 Task: Look for space in Ipubi, Brazil from 5th September, 2023 to 12th September, 2023 for 2 adults in price range Rs.10000 to Rs.15000.  With 1  bedroom having 1 bed and 1 bathroom. Property type can be house, flat, guest house, hotel. Booking option can be shelf check-in. Required host language is Spanish.
Action: Mouse moved to (396, 82)
Screenshot: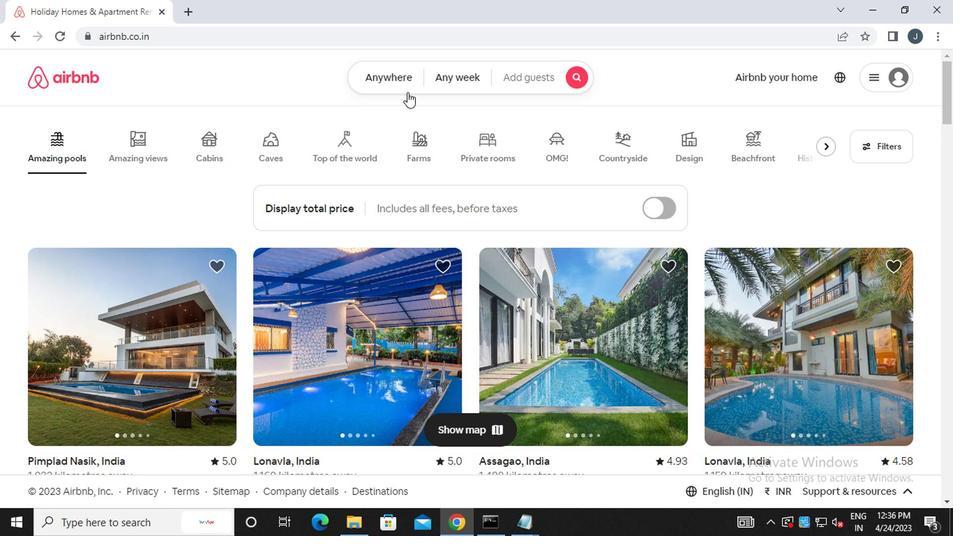 
Action: Mouse pressed left at (396, 82)
Screenshot: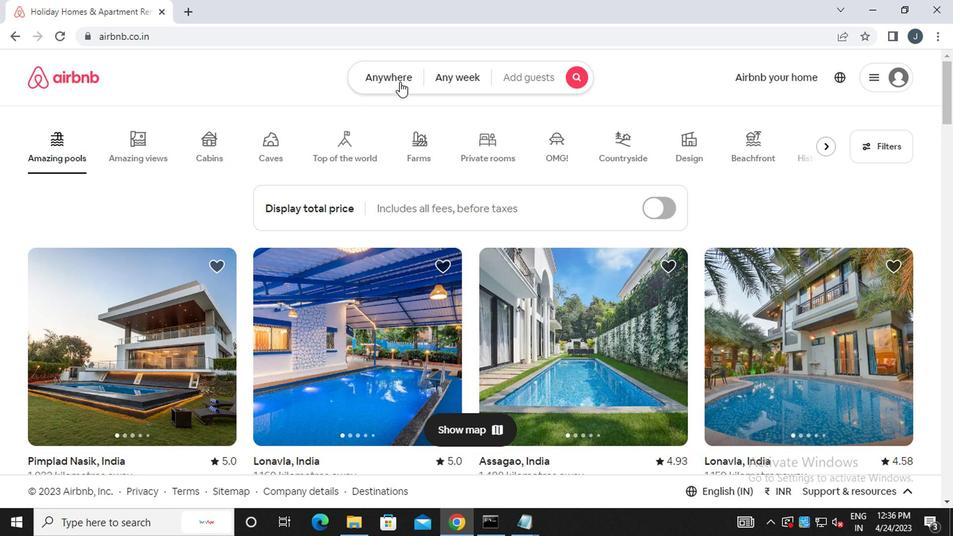 
Action: Mouse moved to (272, 129)
Screenshot: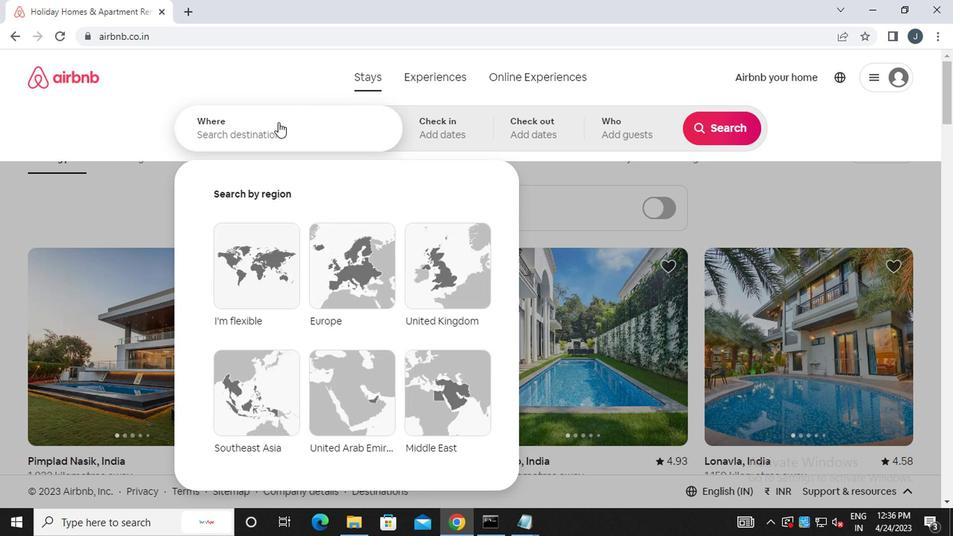 
Action: Mouse pressed left at (272, 129)
Screenshot: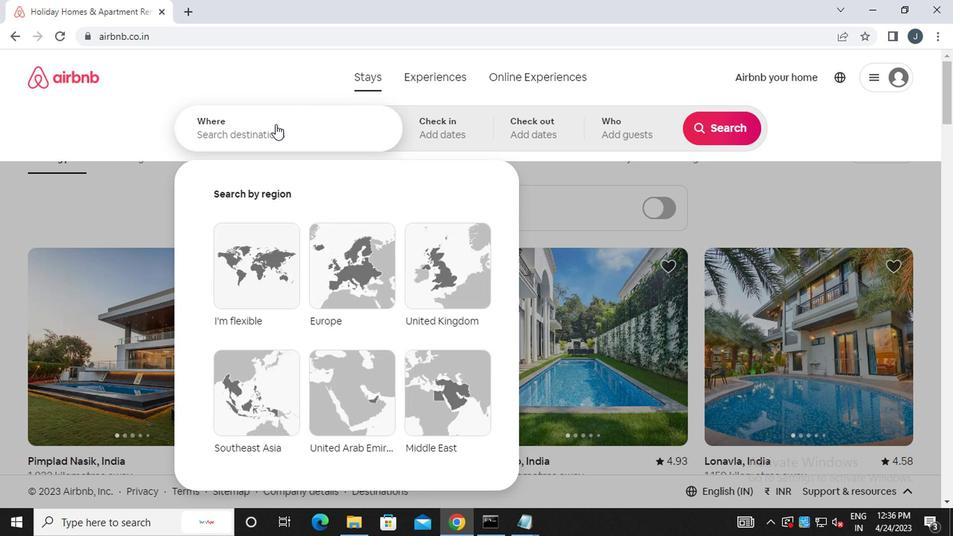 
Action: Key pressed i<Key.caps_lock>pib<Key.backspace><Key.backspace>ubi,<Key.space><Key.caps_lock>b<Key.caps_lock>razil
Screenshot: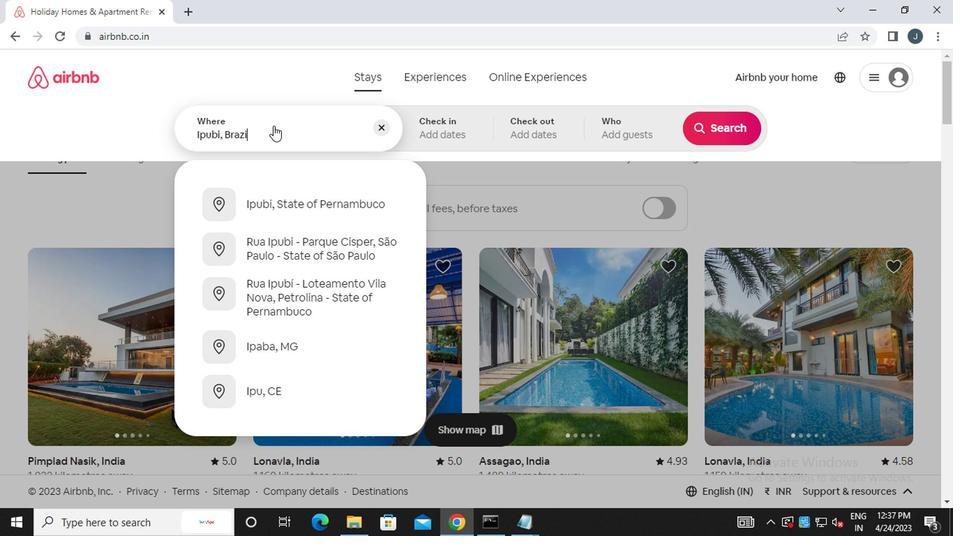 
Action: Mouse moved to (440, 131)
Screenshot: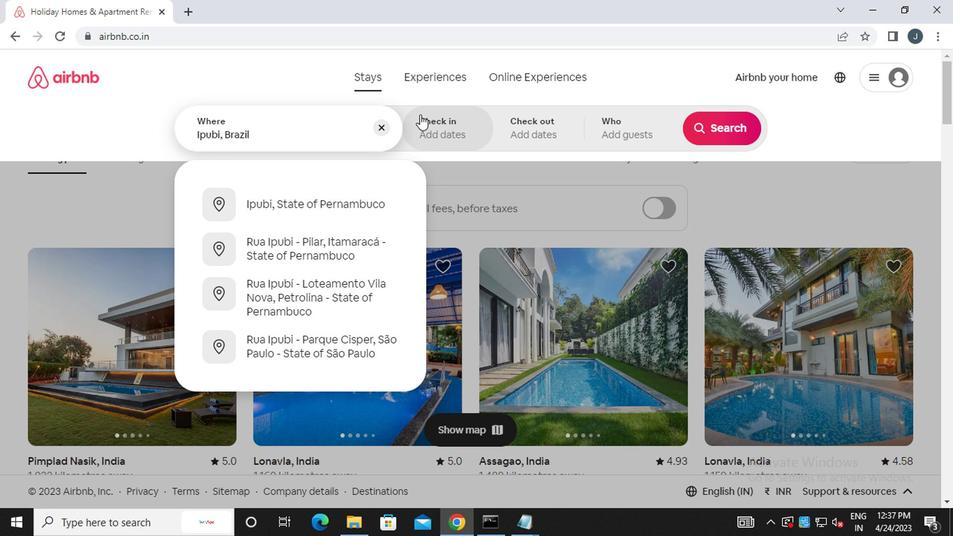 
Action: Mouse pressed left at (440, 131)
Screenshot: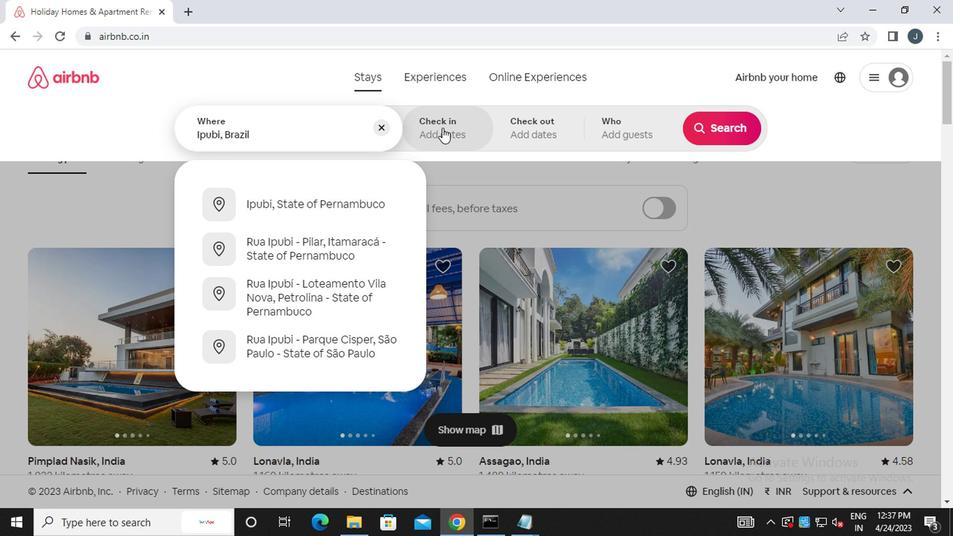 
Action: Mouse moved to (710, 239)
Screenshot: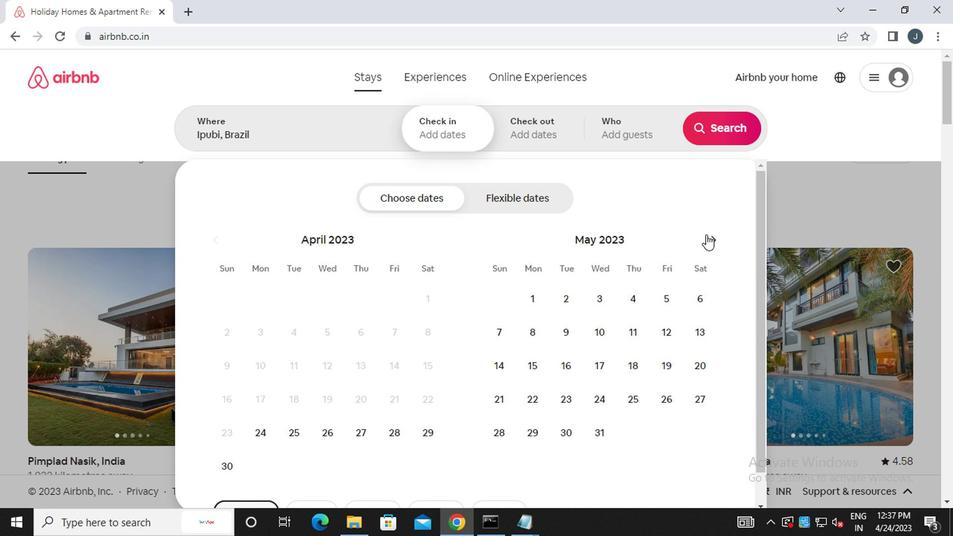 
Action: Mouse pressed left at (710, 239)
Screenshot: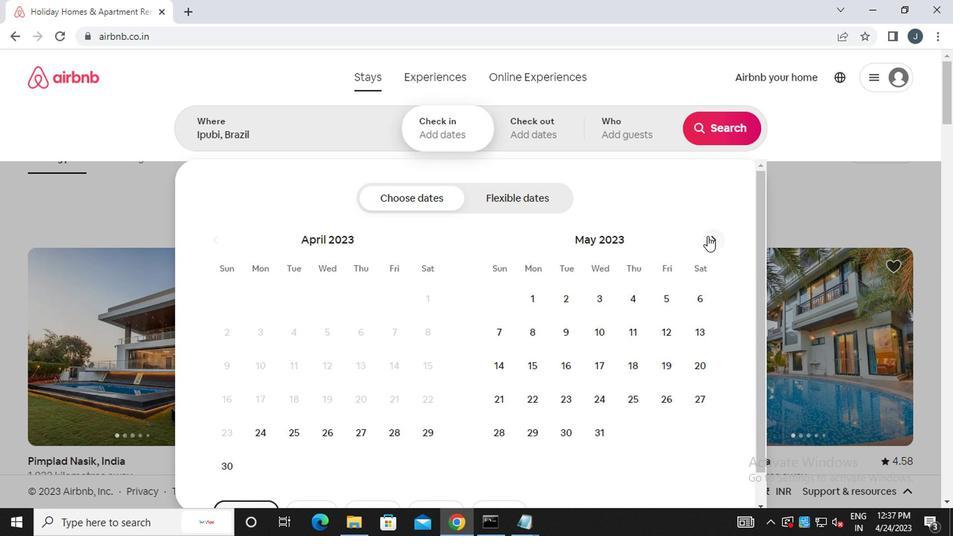
Action: Mouse moved to (710, 239)
Screenshot: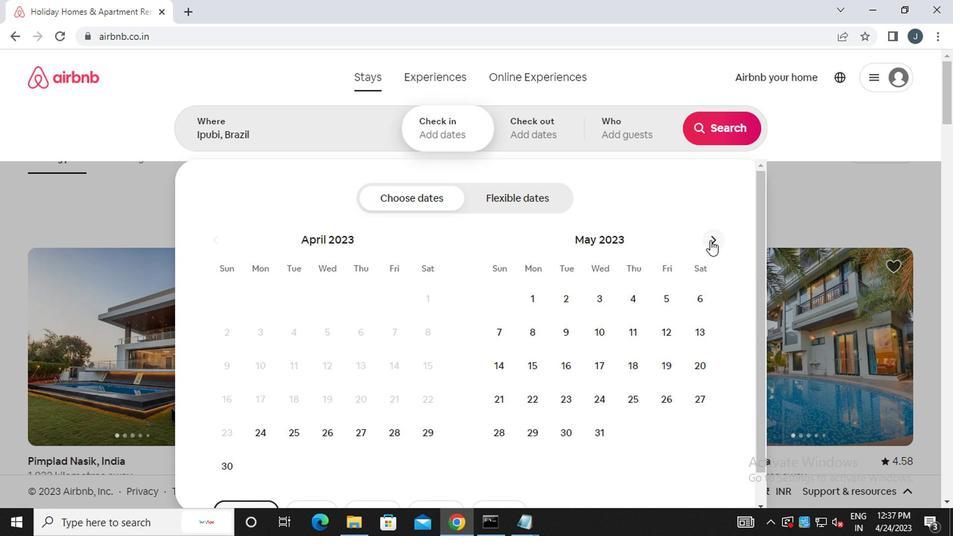 
Action: Mouse pressed left at (710, 239)
Screenshot: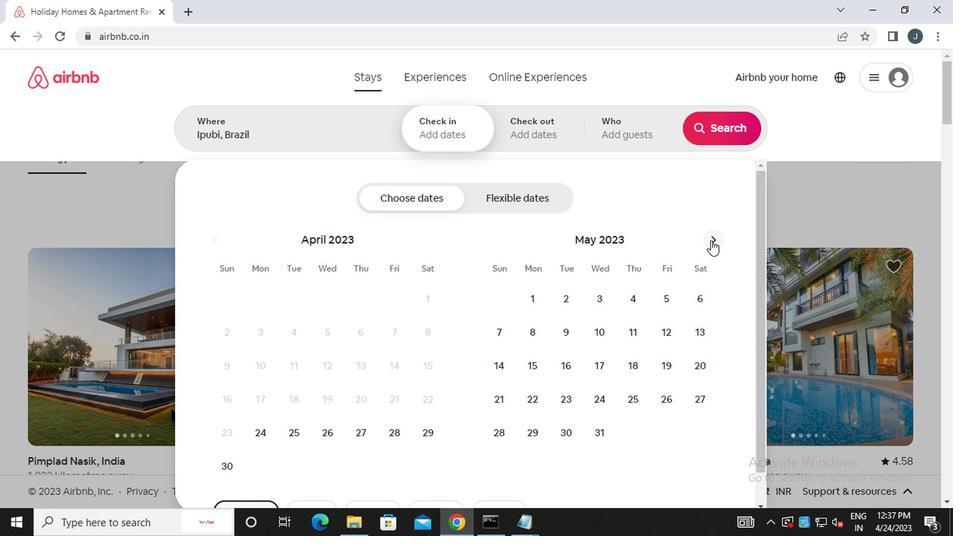 
Action: Mouse moved to (709, 239)
Screenshot: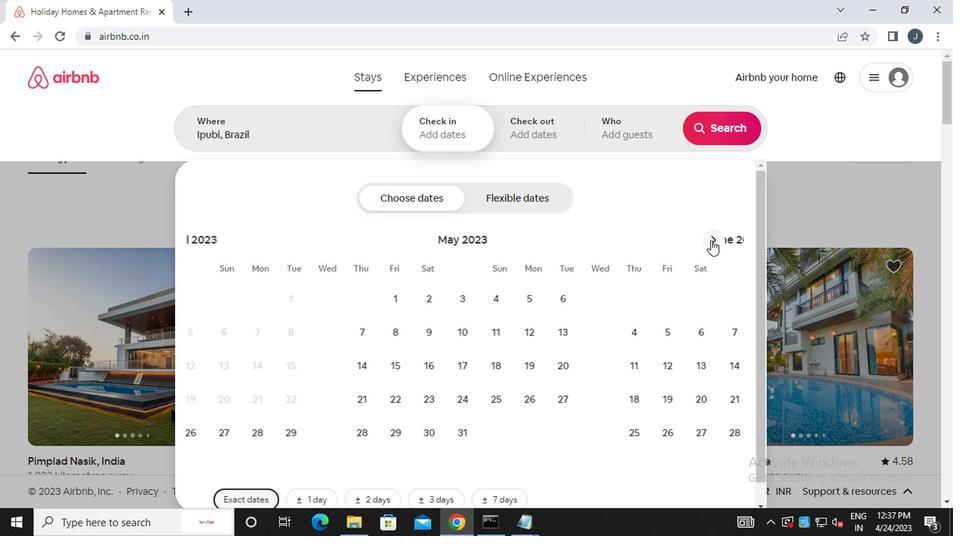 
Action: Mouse pressed left at (709, 239)
Screenshot: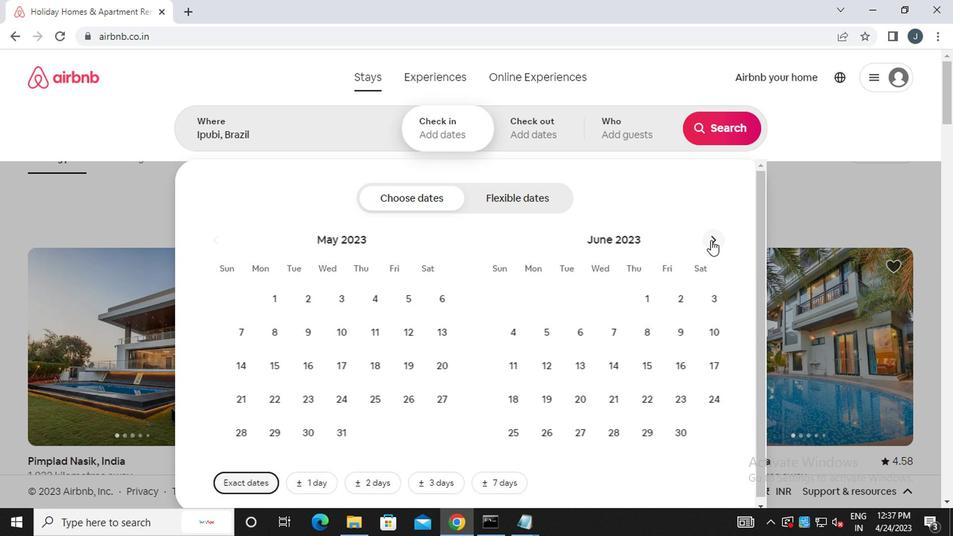 
Action: Mouse moved to (709, 239)
Screenshot: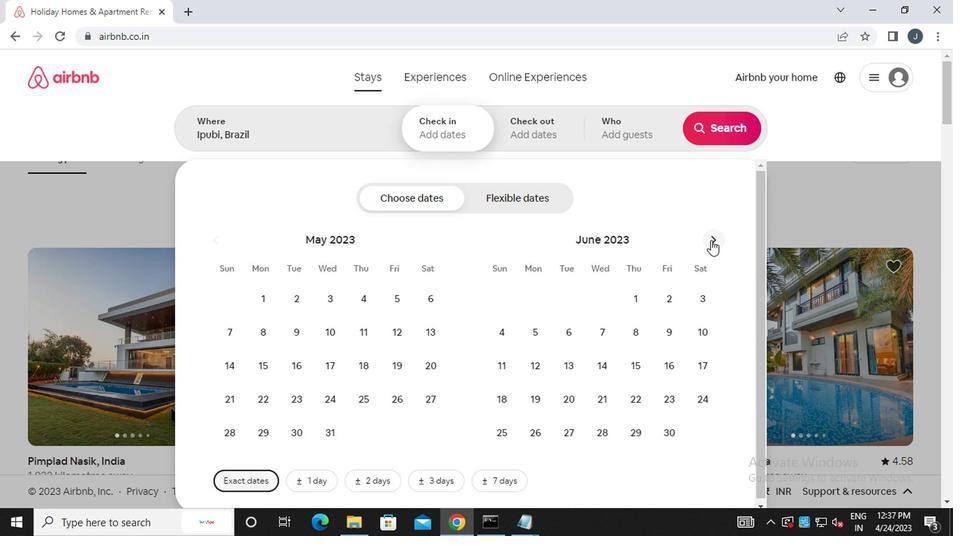 
Action: Mouse pressed left at (709, 239)
Screenshot: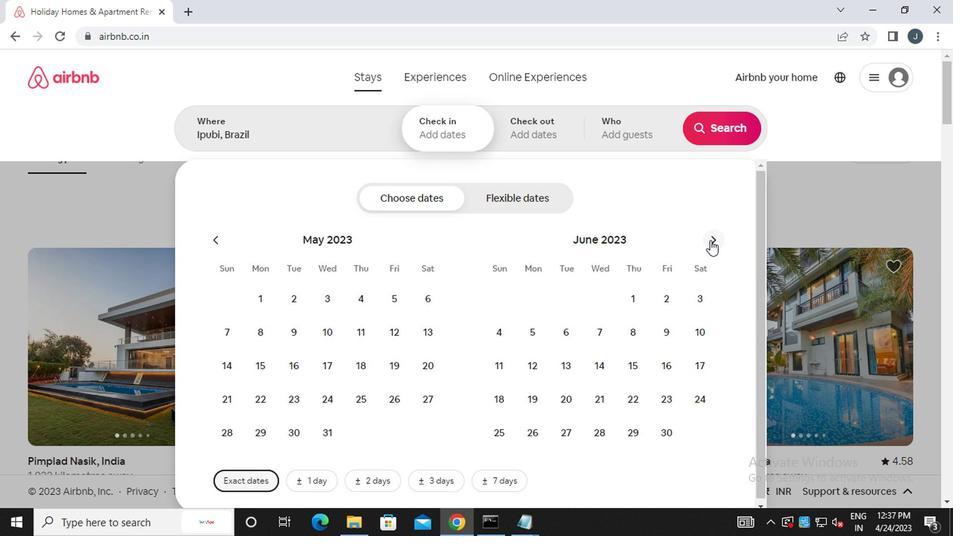 
Action: Mouse moved to (710, 239)
Screenshot: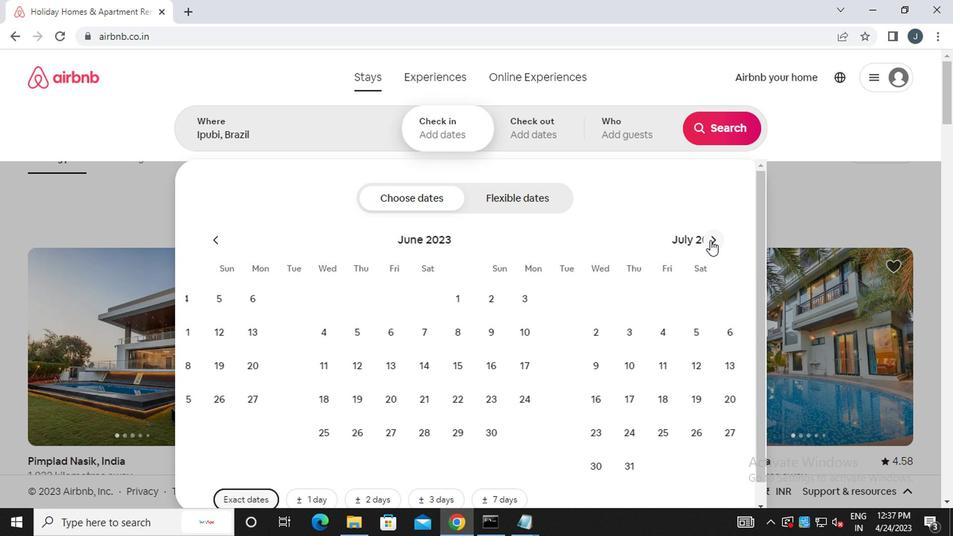 
Action: Mouse pressed left at (710, 239)
Screenshot: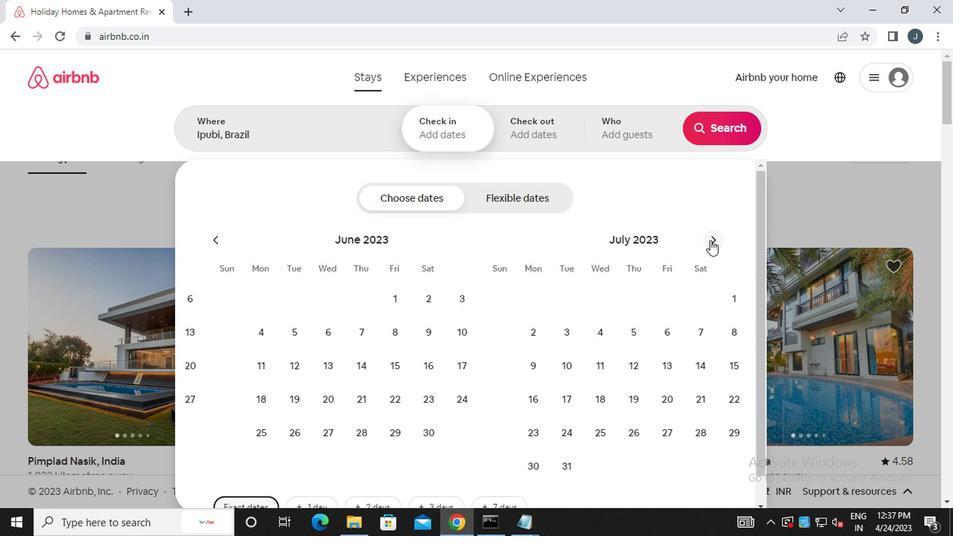 
Action: Mouse moved to (710, 236)
Screenshot: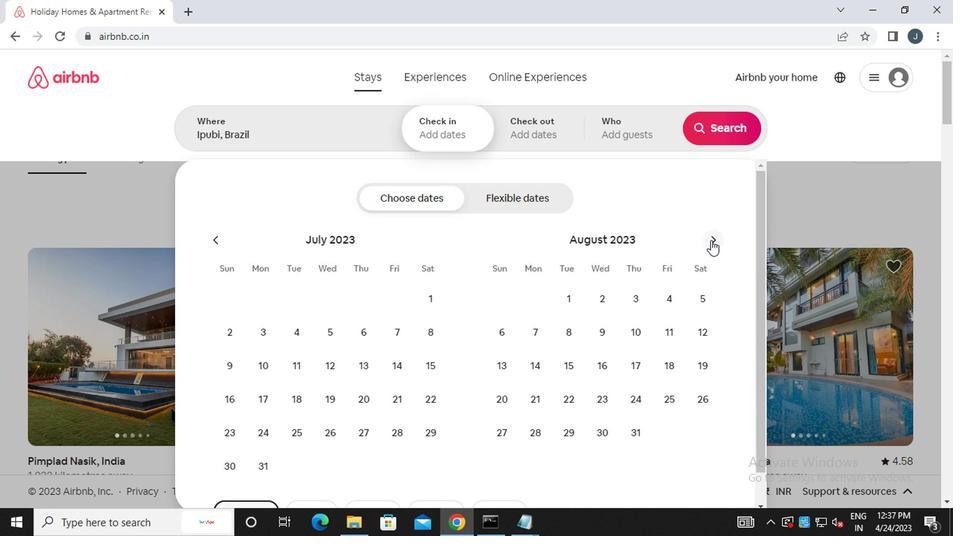 
Action: Mouse pressed left at (710, 236)
Screenshot: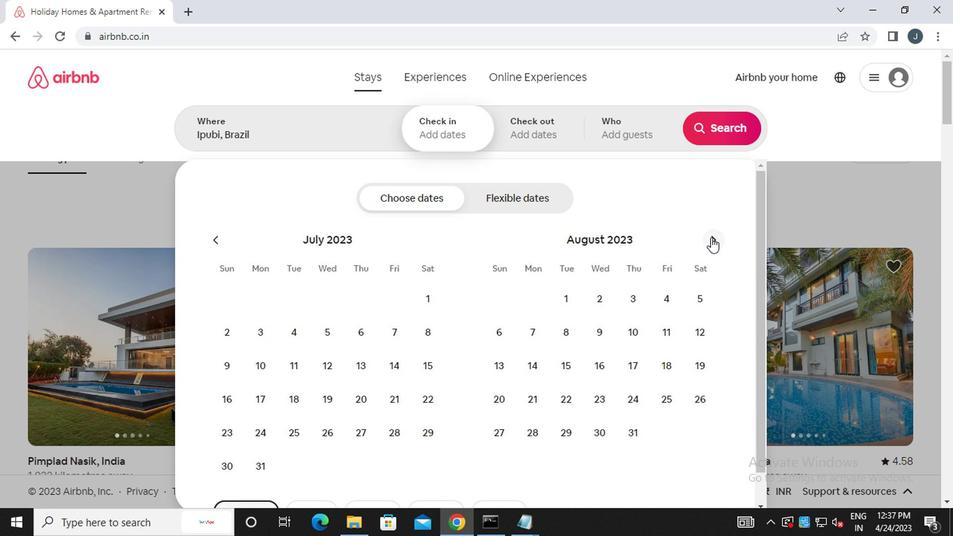 
Action: Mouse moved to (559, 328)
Screenshot: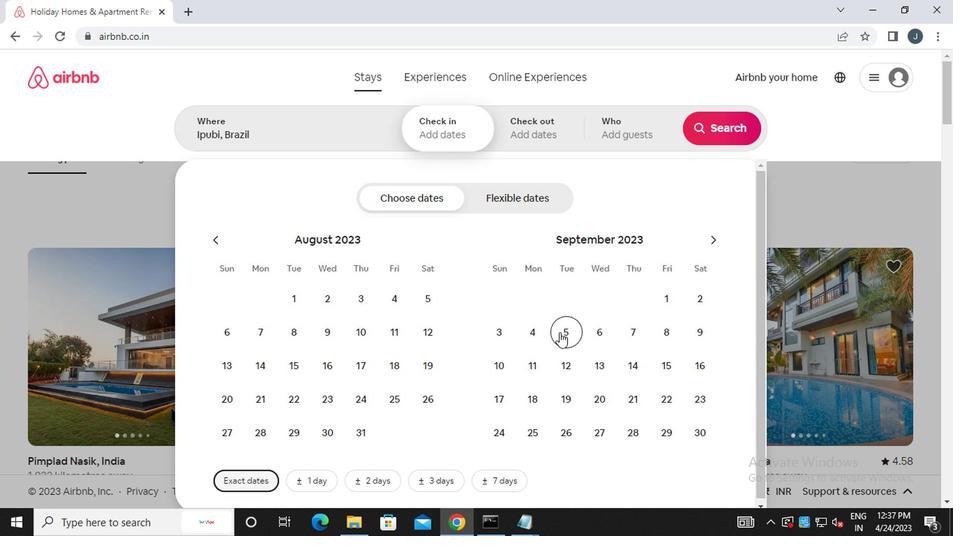 
Action: Mouse pressed left at (559, 328)
Screenshot: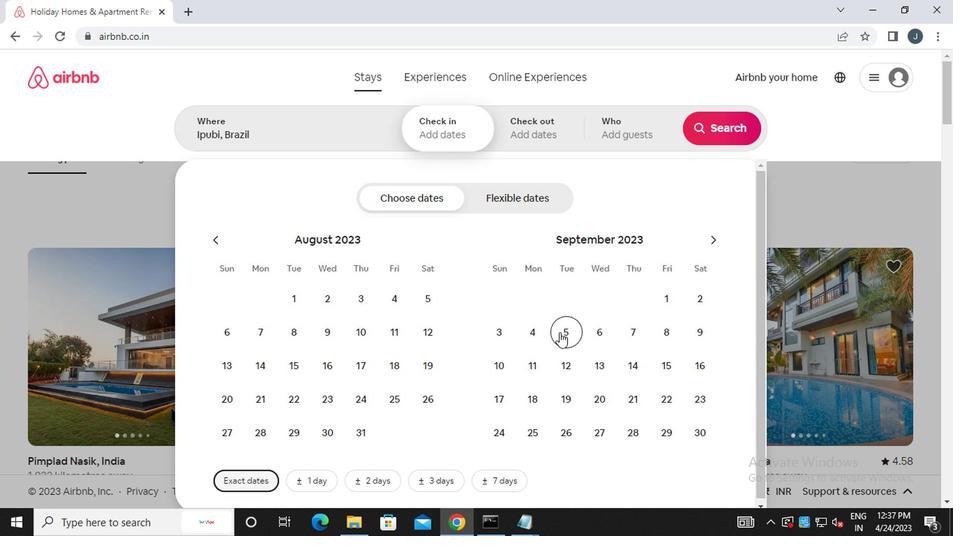 
Action: Mouse moved to (566, 351)
Screenshot: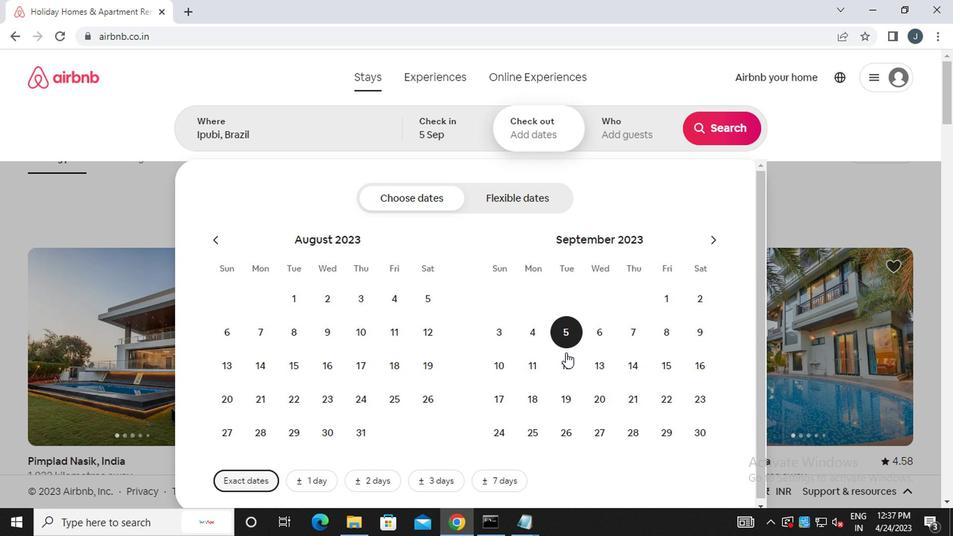 
Action: Mouse pressed left at (566, 351)
Screenshot: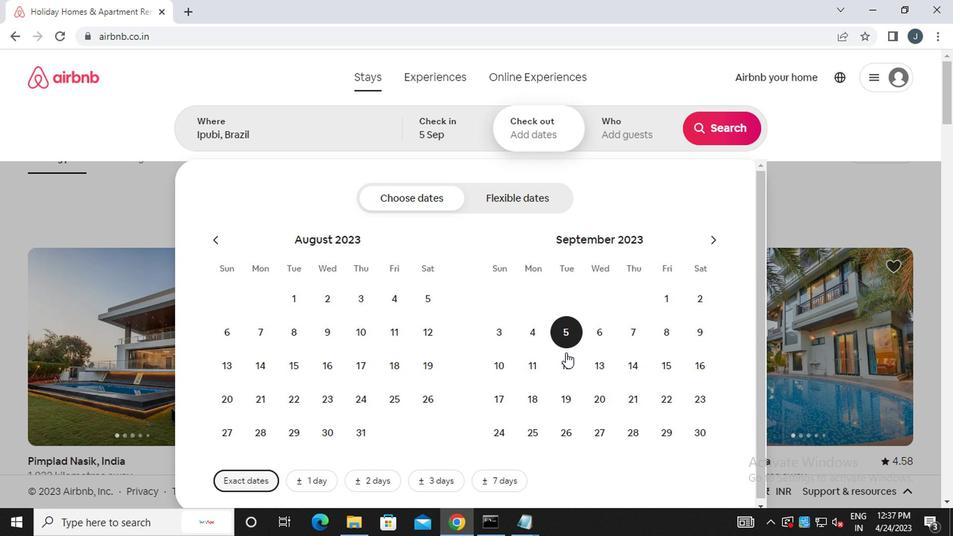 
Action: Mouse moved to (632, 133)
Screenshot: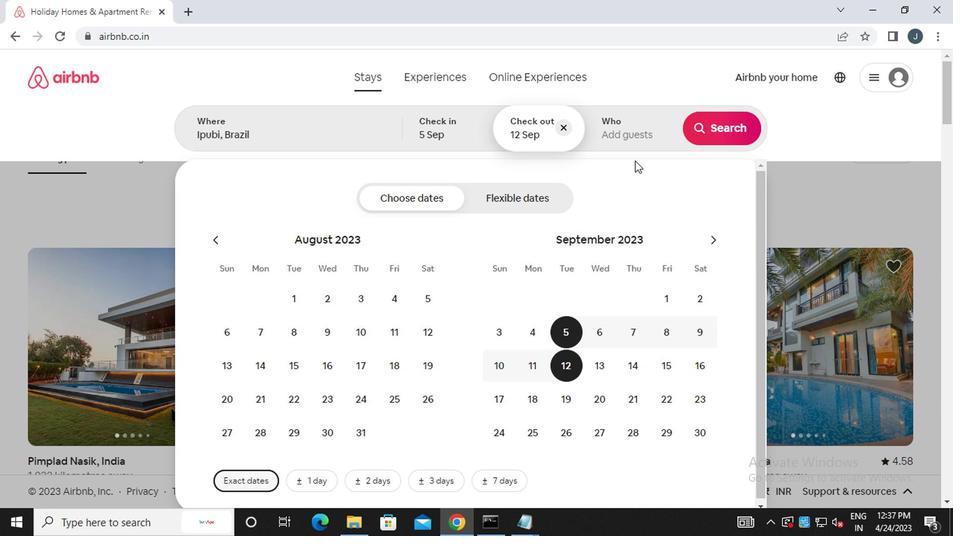 
Action: Mouse pressed left at (632, 133)
Screenshot: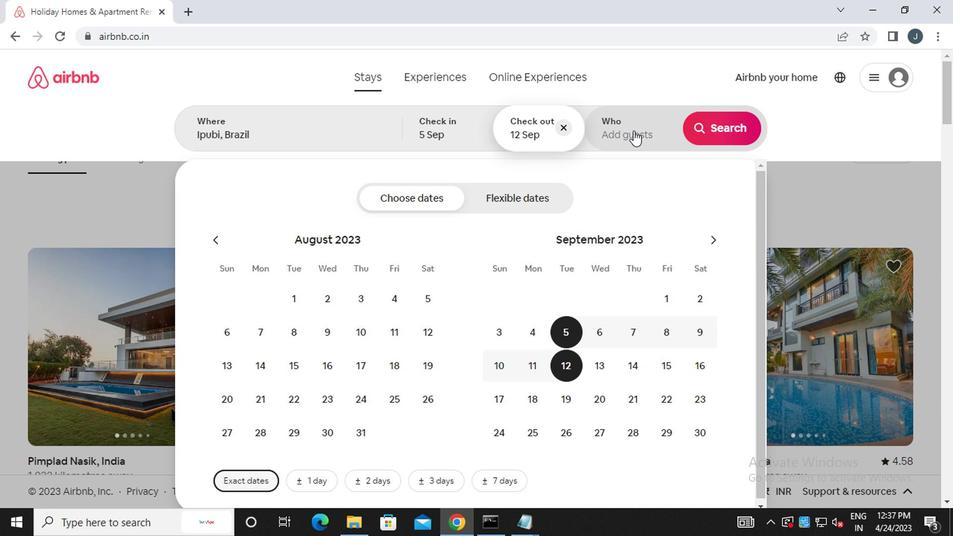 
Action: Mouse moved to (726, 206)
Screenshot: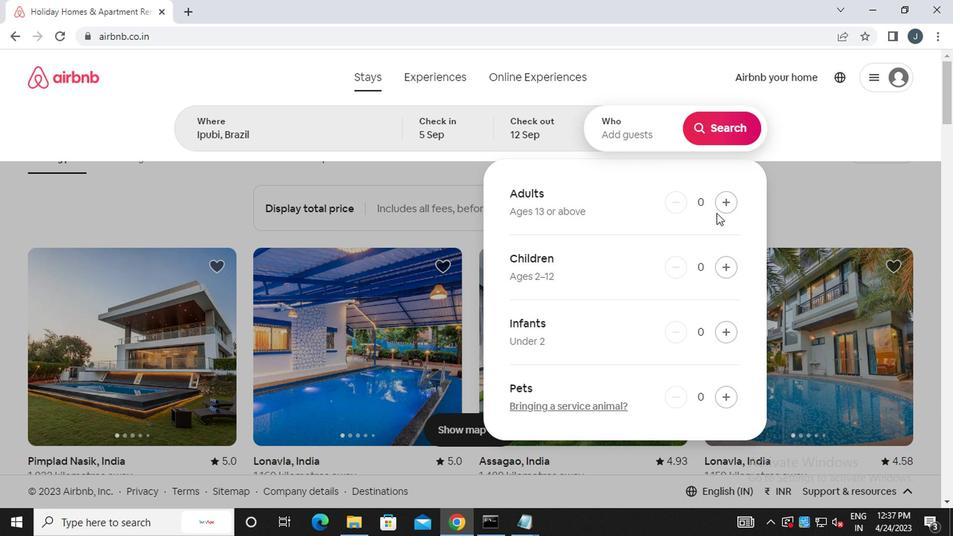 
Action: Mouse pressed left at (726, 206)
Screenshot: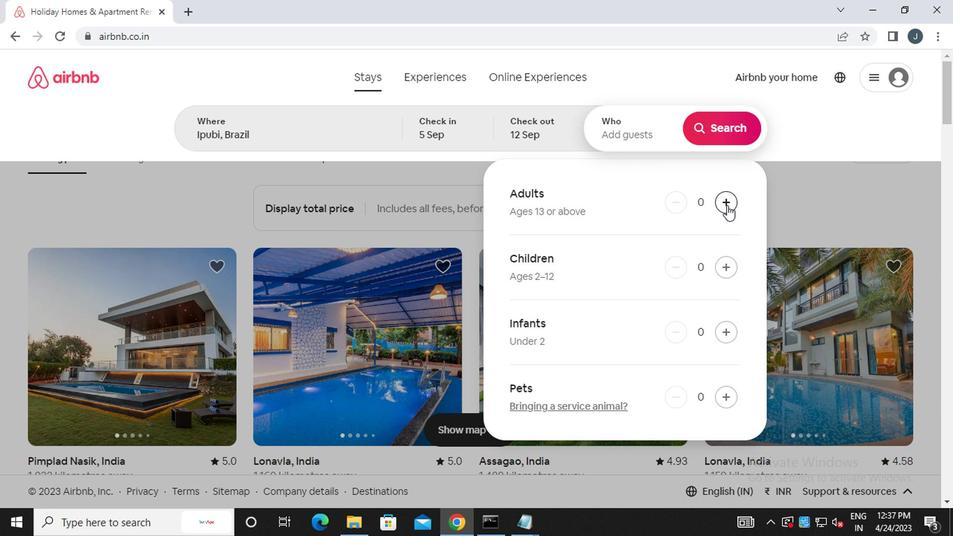 
Action: Mouse moved to (728, 206)
Screenshot: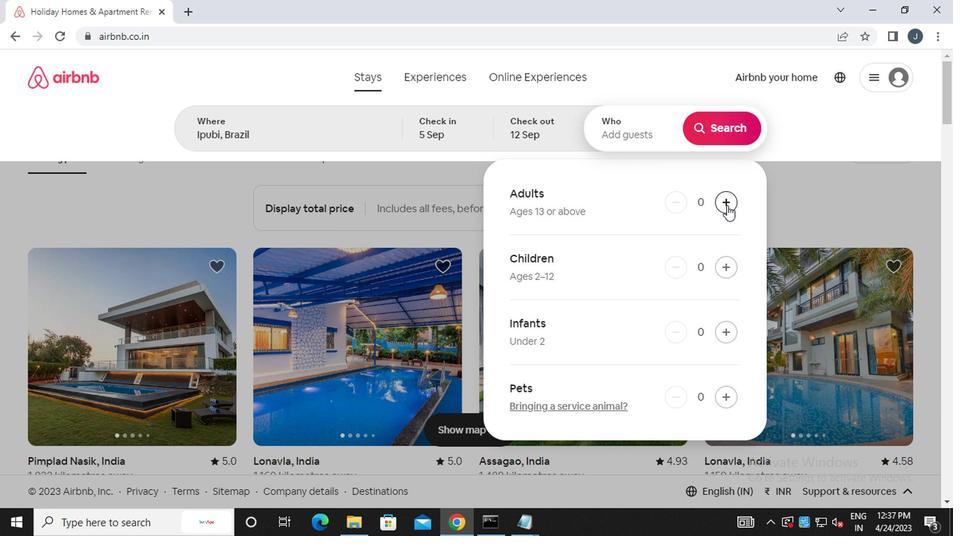 
Action: Mouse pressed left at (728, 206)
Screenshot: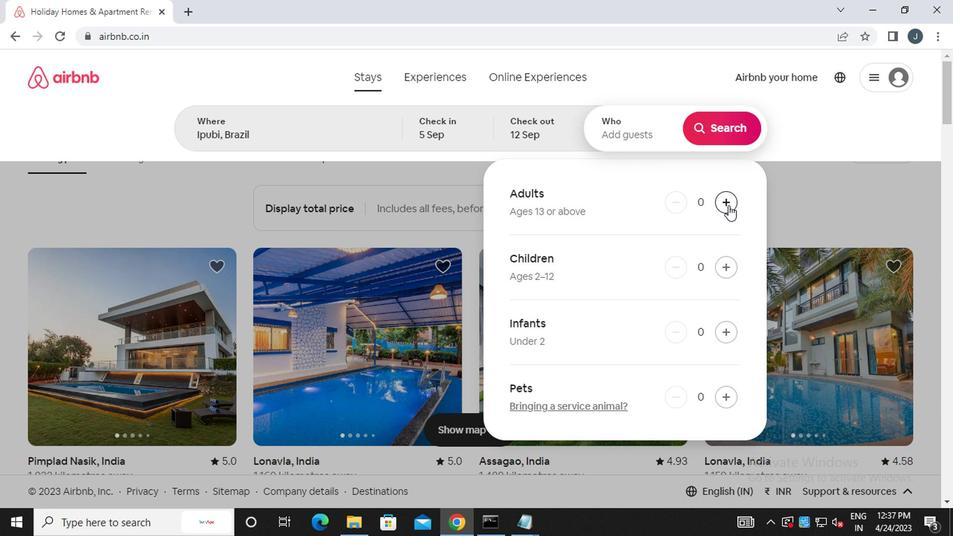 
Action: Mouse moved to (720, 129)
Screenshot: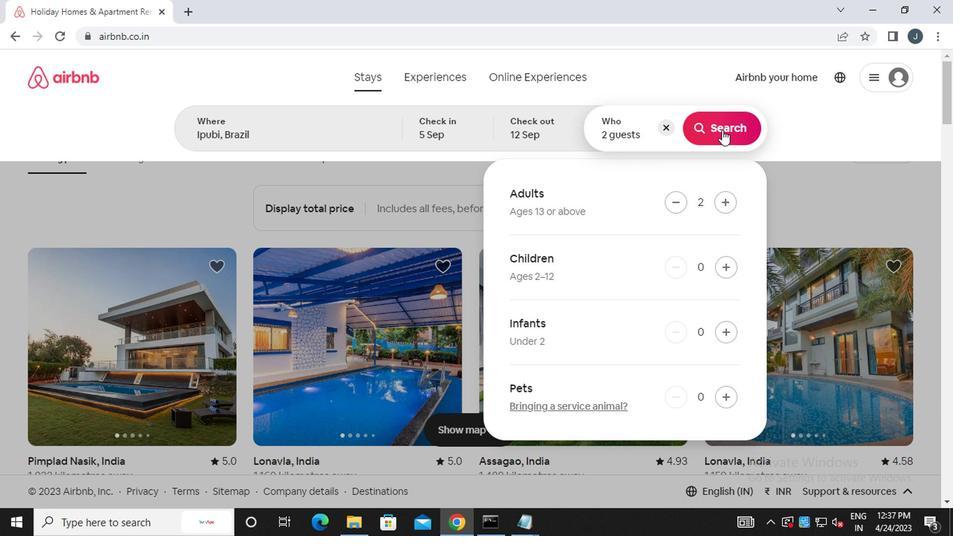 
Action: Mouse pressed left at (720, 129)
Screenshot: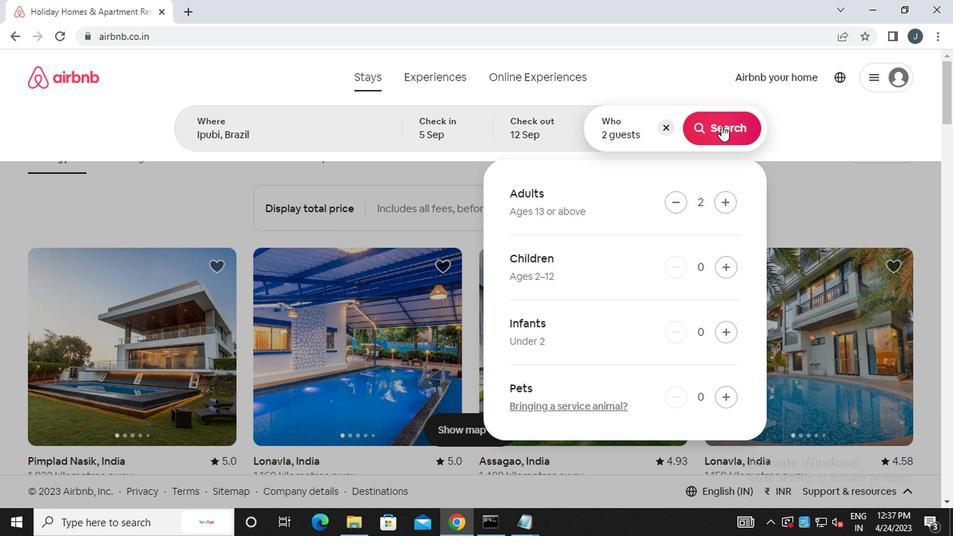 
Action: Mouse moved to (906, 135)
Screenshot: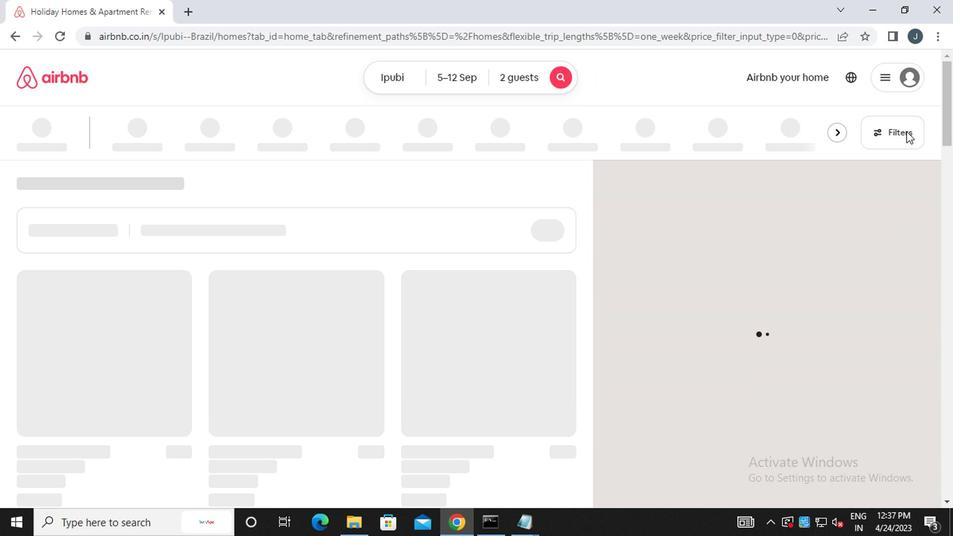 
Action: Mouse pressed left at (906, 135)
Screenshot: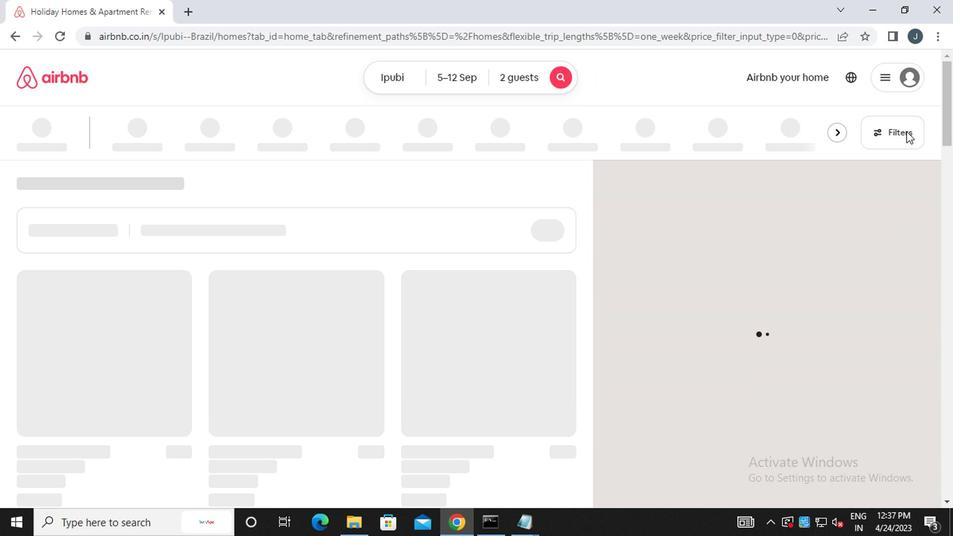 
Action: Mouse moved to (325, 302)
Screenshot: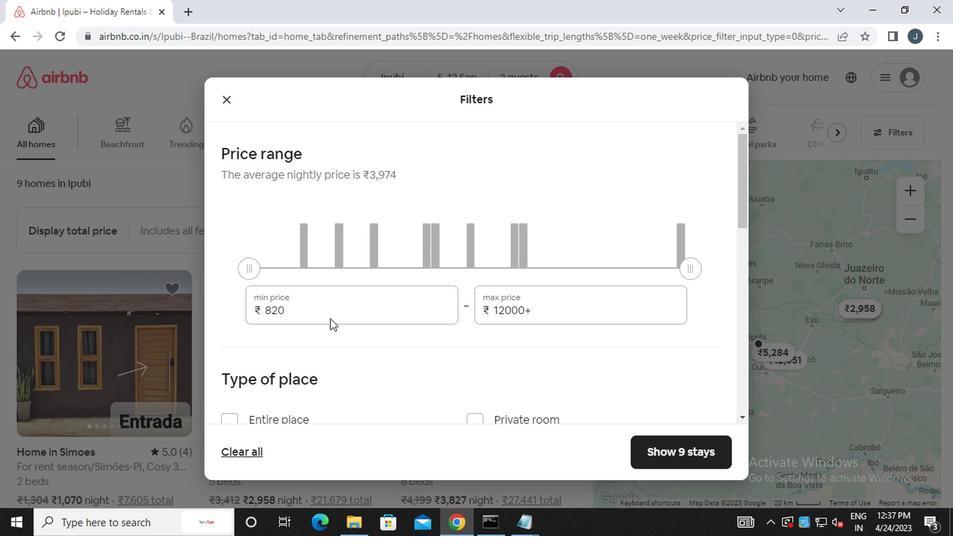 
Action: Mouse pressed left at (325, 302)
Screenshot: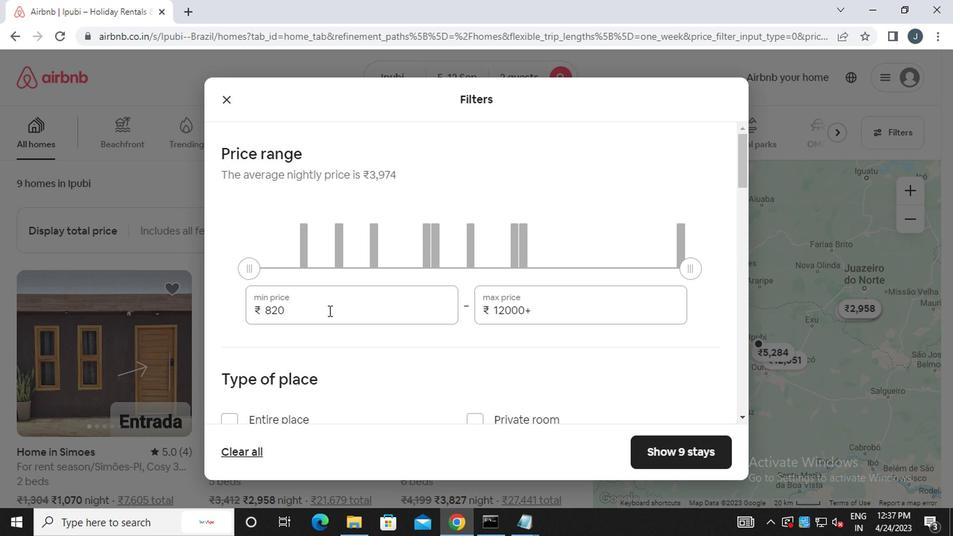 
Action: Key pressed <Key.backspace><Key.backspace><Key.backspace><Key.backspace><Key.backspace><Key.backspace><<97>><<96>><<96>><<96>><<96>>
Screenshot: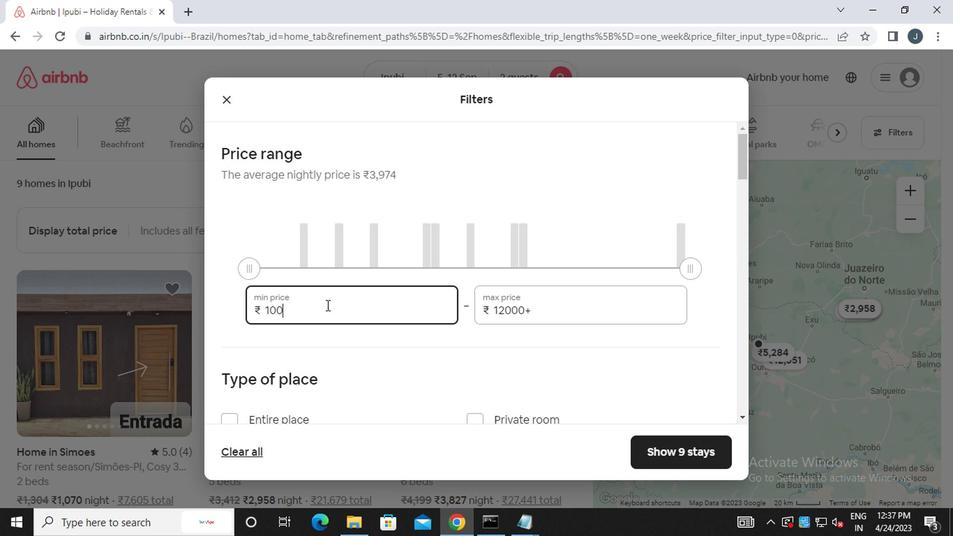 
Action: Mouse moved to (563, 307)
Screenshot: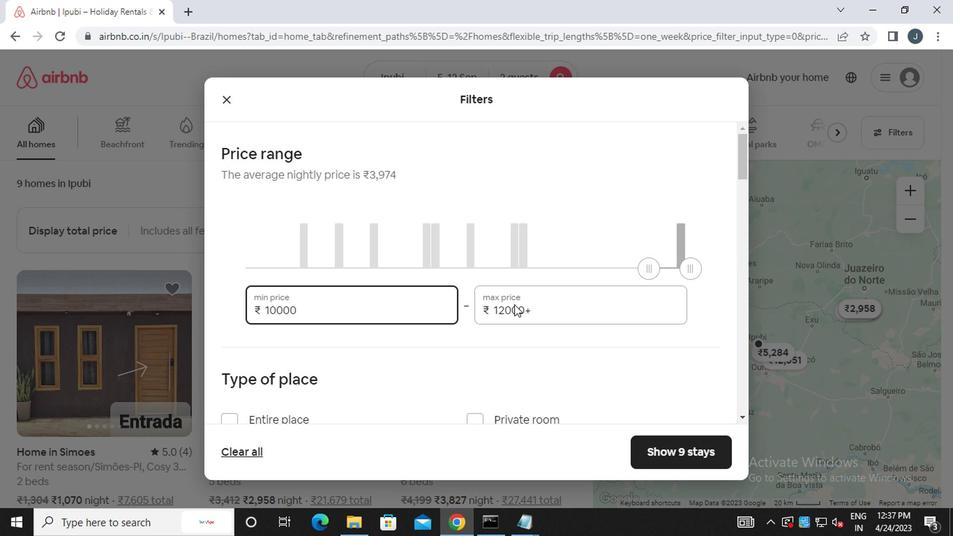 
Action: Mouse pressed left at (563, 307)
Screenshot: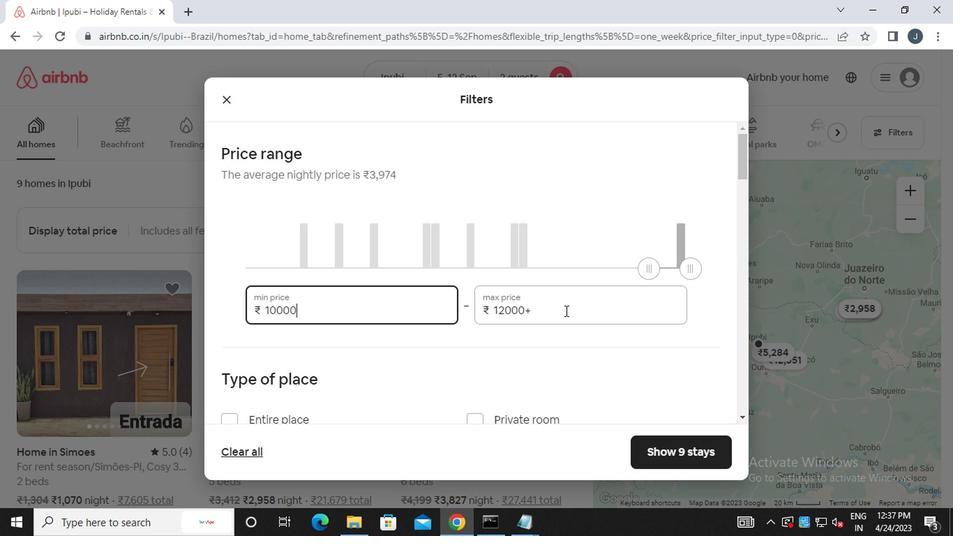
Action: Mouse moved to (565, 309)
Screenshot: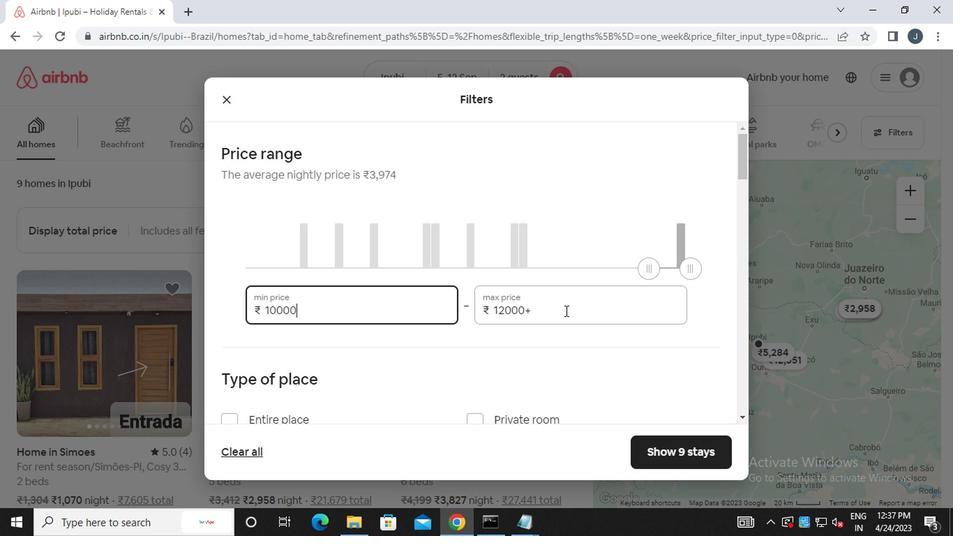 
Action: Key pressed <Key.backspace><Key.backspace><Key.backspace><Key.backspace><Key.backspace><<101>><<96>><<96>><<96>>
Screenshot: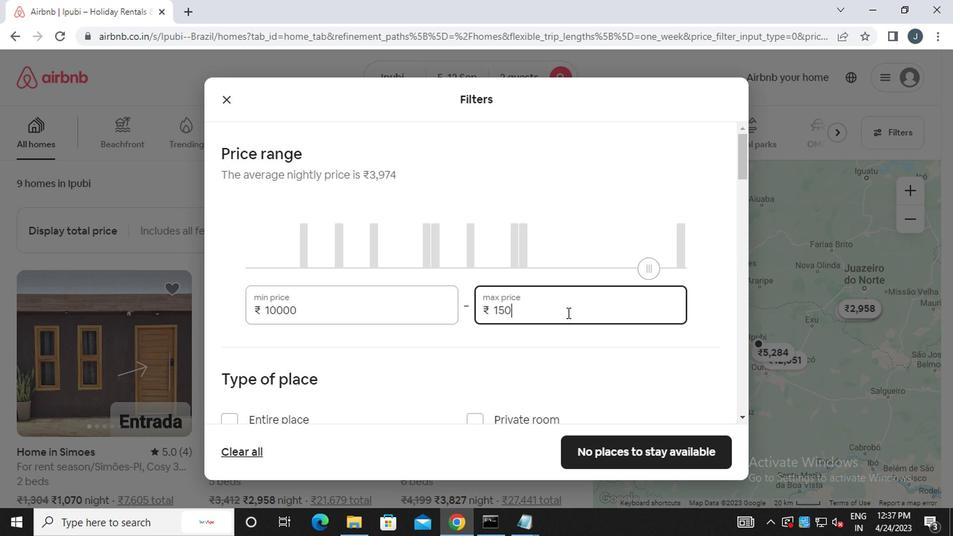 
Action: Mouse moved to (555, 317)
Screenshot: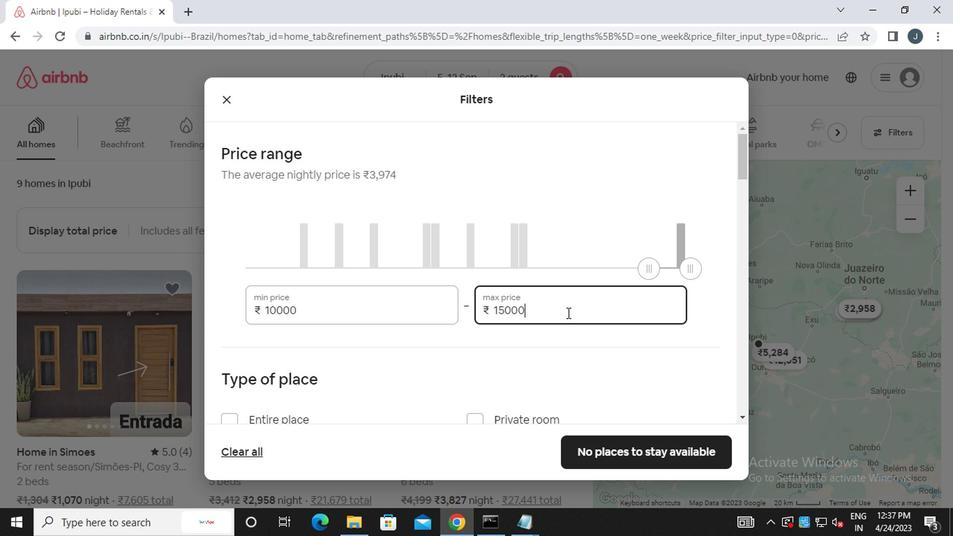 
Action: Mouse scrolled (555, 316) with delta (0, 0)
Screenshot: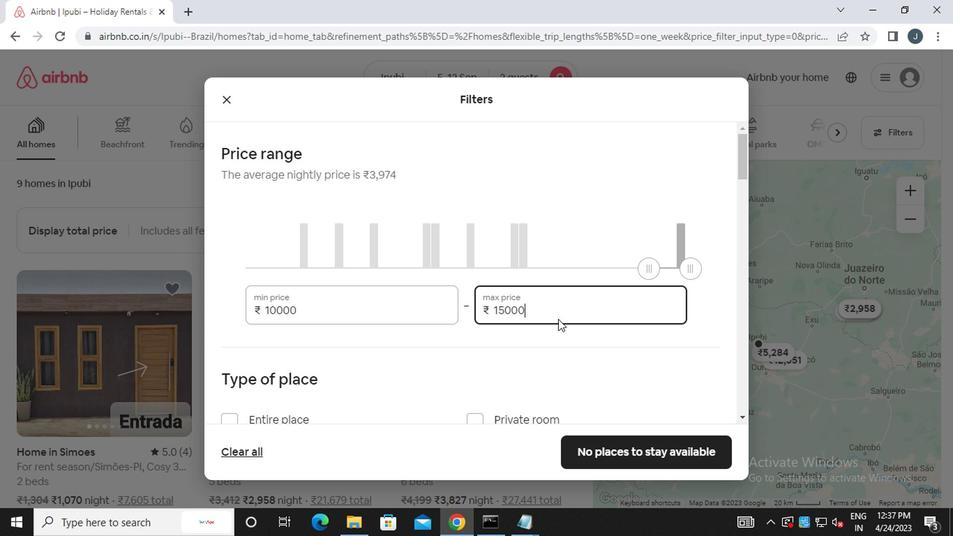 
Action: Mouse scrolled (555, 316) with delta (0, 0)
Screenshot: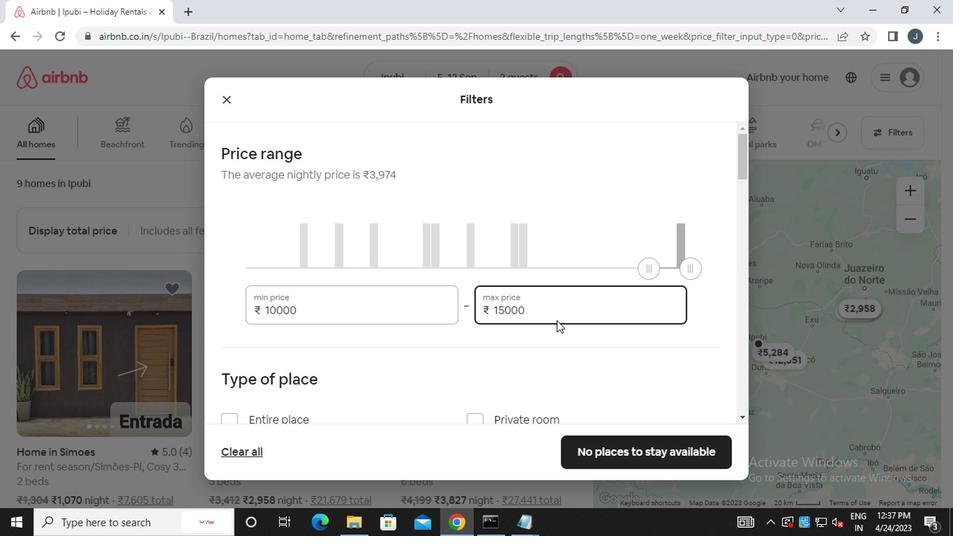 
Action: Mouse moved to (442, 324)
Screenshot: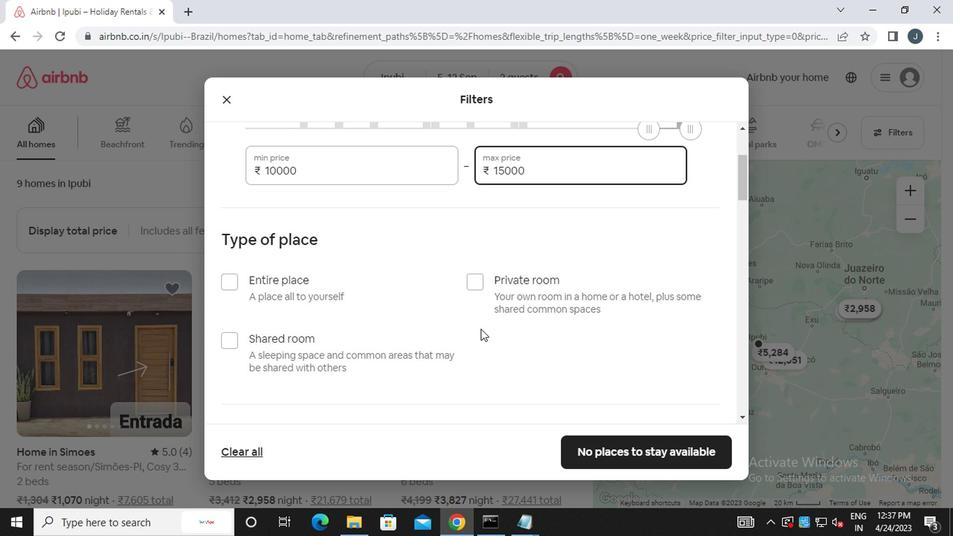 
Action: Mouse scrolled (442, 324) with delta (0, 0)
Screenshot: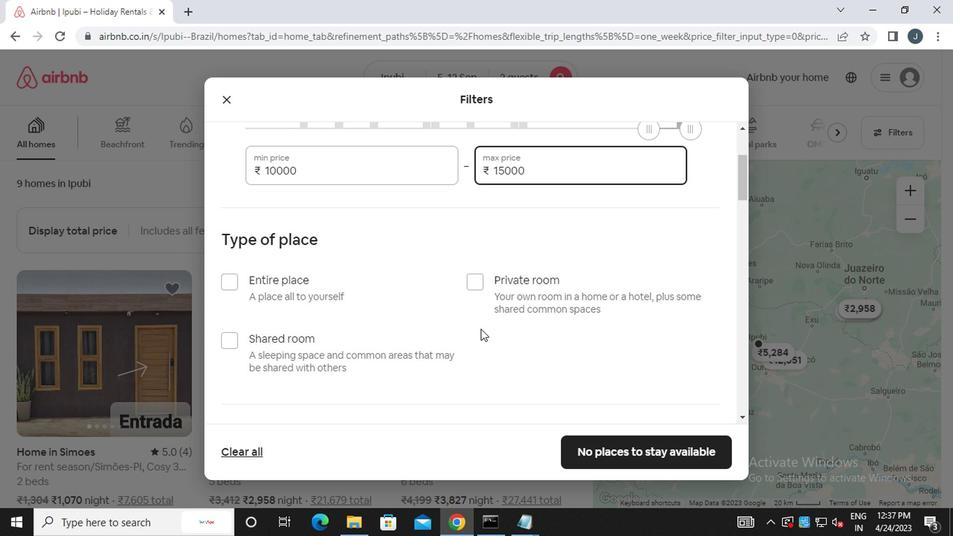 
Action: Mouse moved to (328, 256)
Screenshot: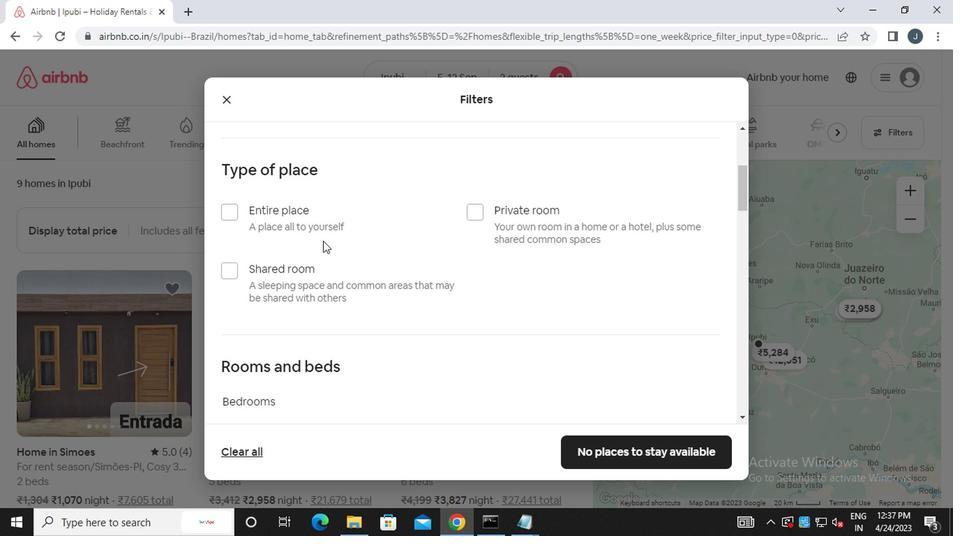 
Action: Mouse scrolled (328, 256) with delta (0, 0)
Screenshot: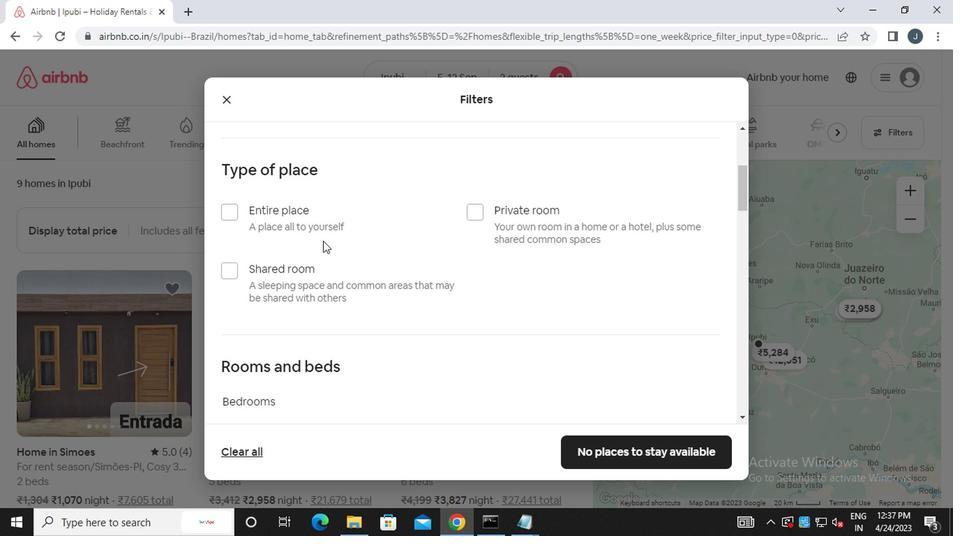 
Action: Mouse moved to (329, 259)
Screenshot: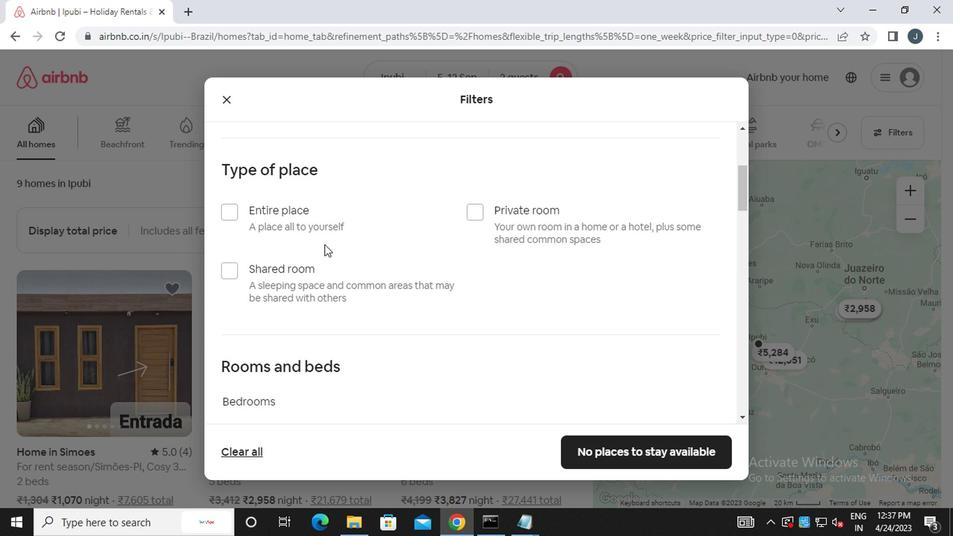 
Action: Mouse scrolled (329, 258) with delta (0, 0)
Screenshot: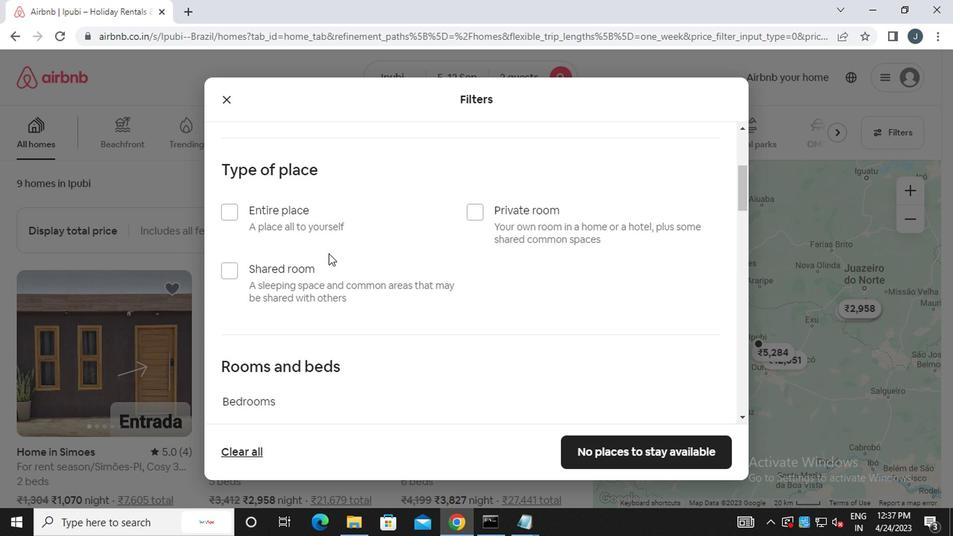 
Action: Mouse scrolled (329, 260) with delta (0, 0)
Screenshot: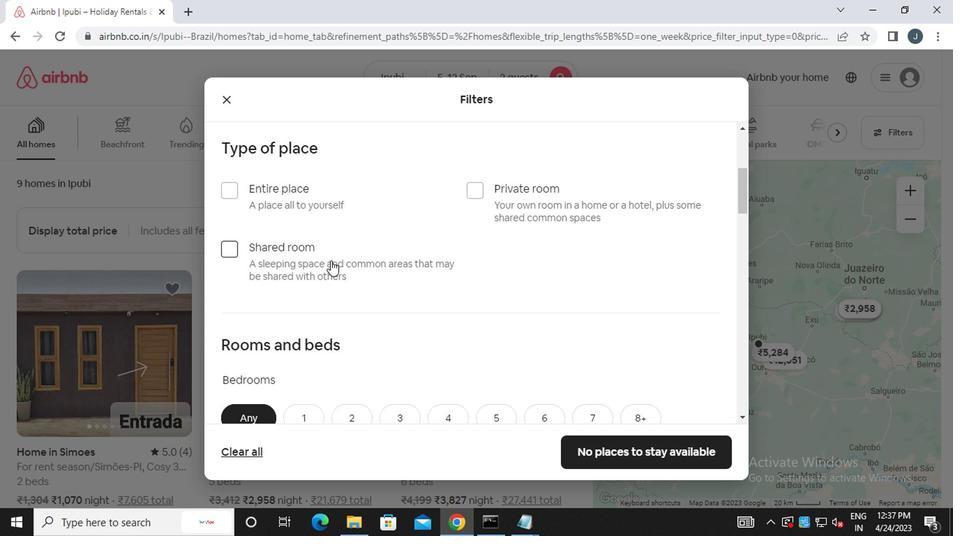 
Action: Mouse scrolled (329, 260) with delta (0, 0)
Screenshot: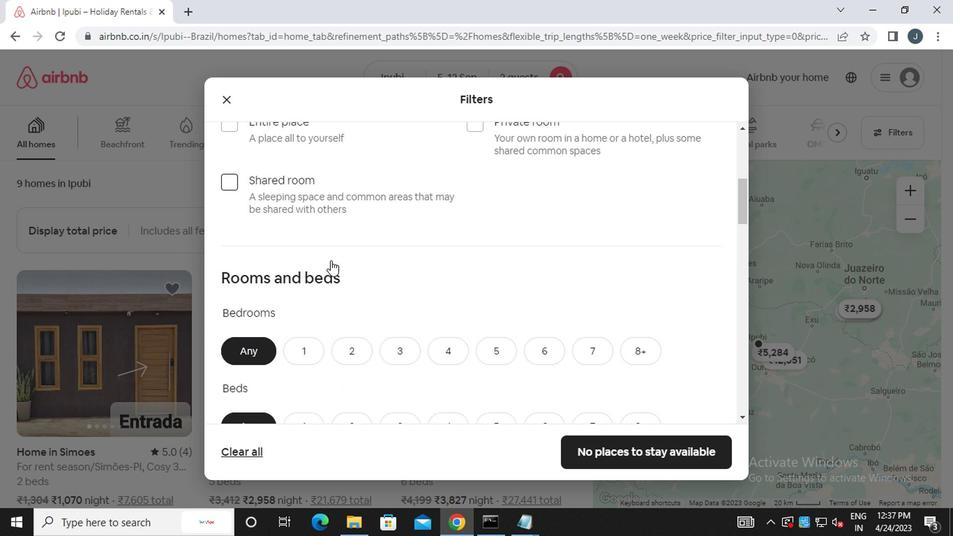 
Action: Mouse moved to (329, 239)
Screenshot: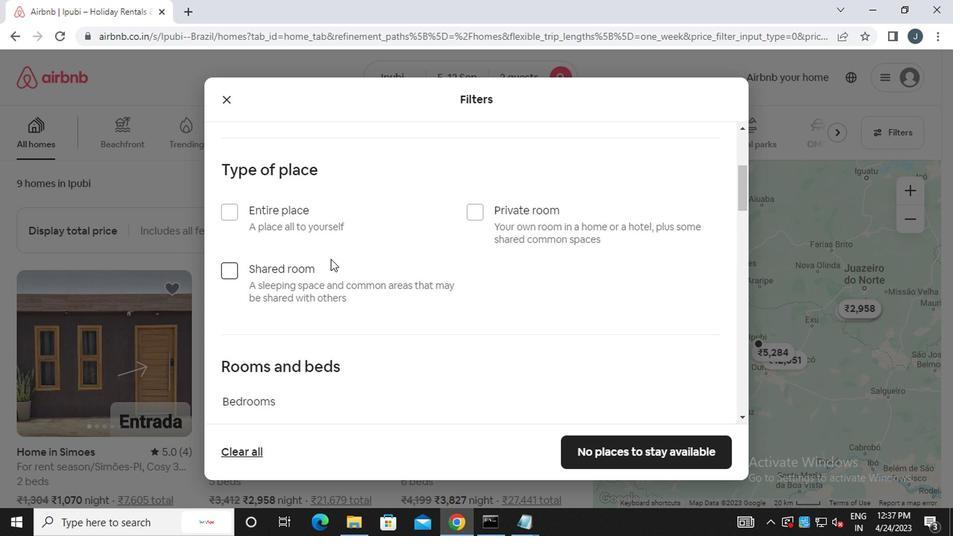 
Action: Mouse scrolled (329, 238) with delta (0, 0)
Screenshot: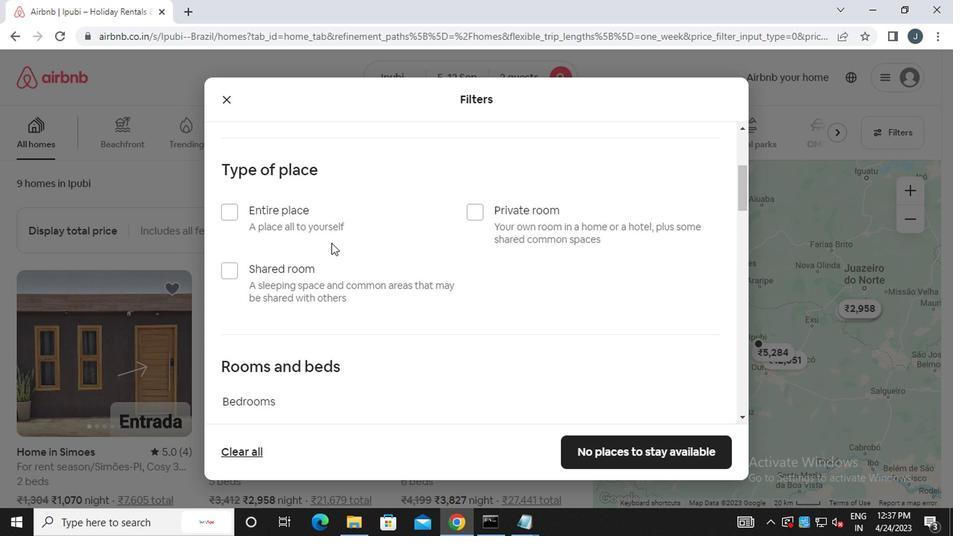 
Action: Mouse moved to (329, 239)
Screenshot: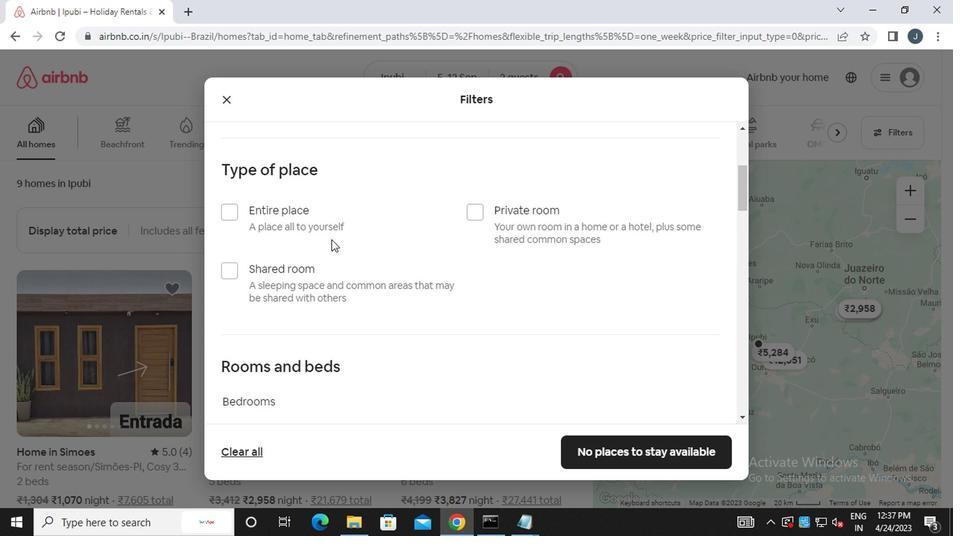 
Action: Mouse scrolled (329, 238) with delta (0, 0)
Screenshot: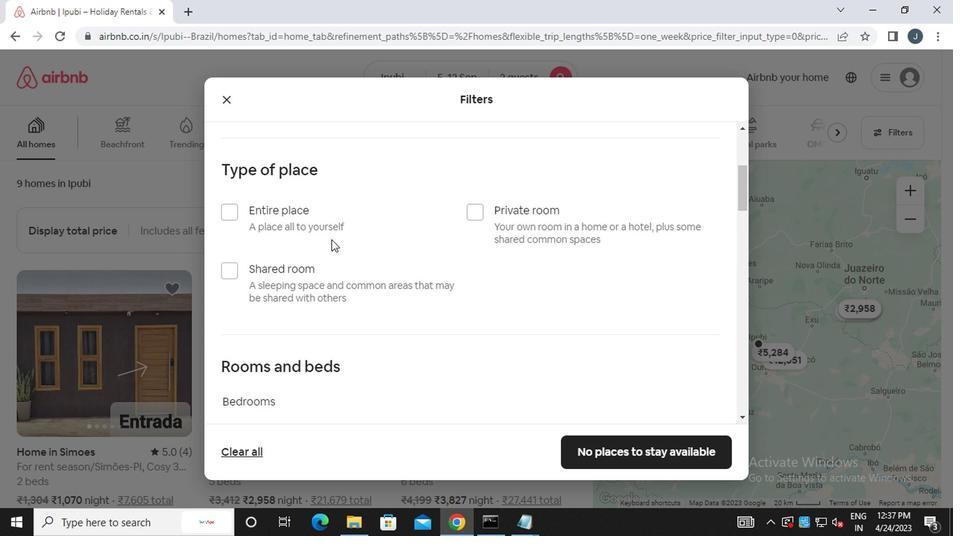 
Action: Mouse moved to (329, 240)
Screenshot: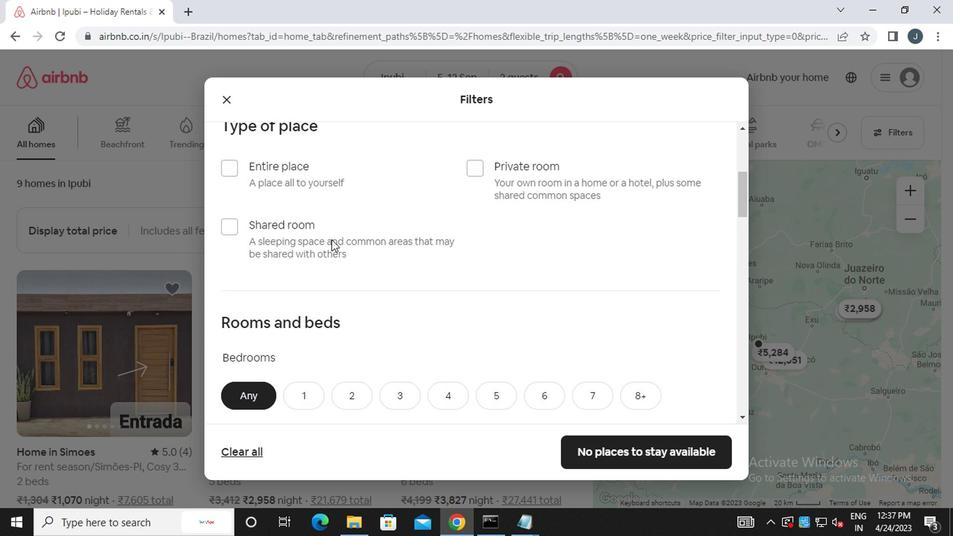
Action: Mouse scrolled (329, 239) with delta (0, 0)
Screenshot: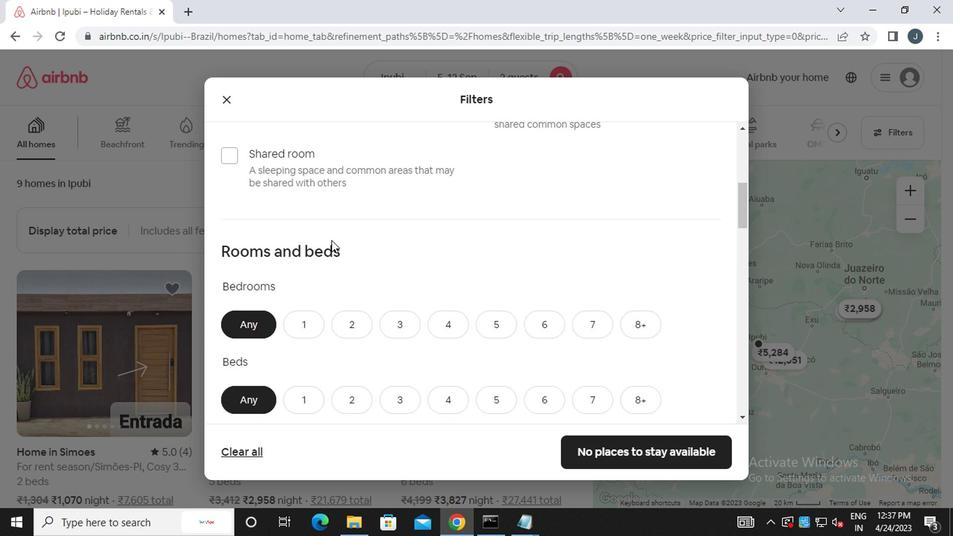 
Action: Mouse moved to (309, 234)
Screenshot: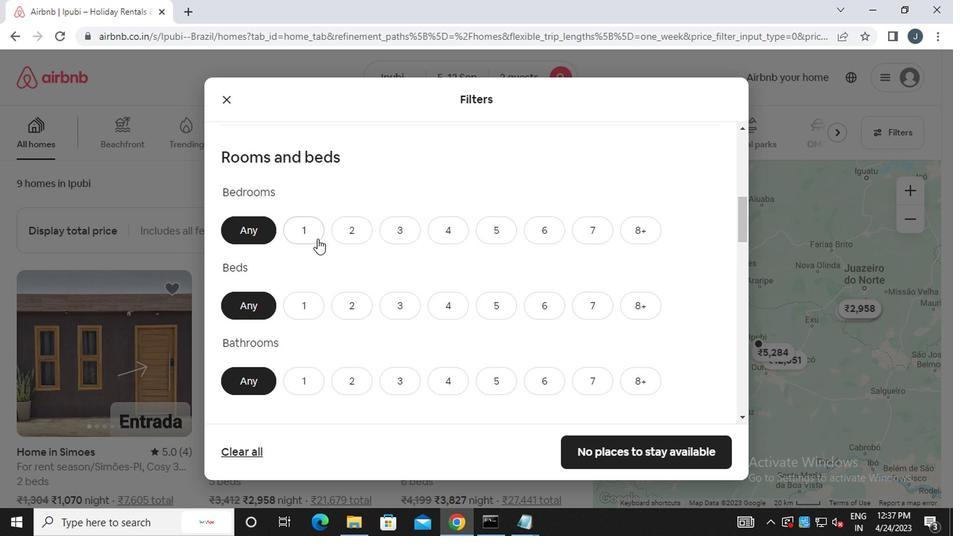 
Action: Mouse pressed left at (309, 234)
Screenshot: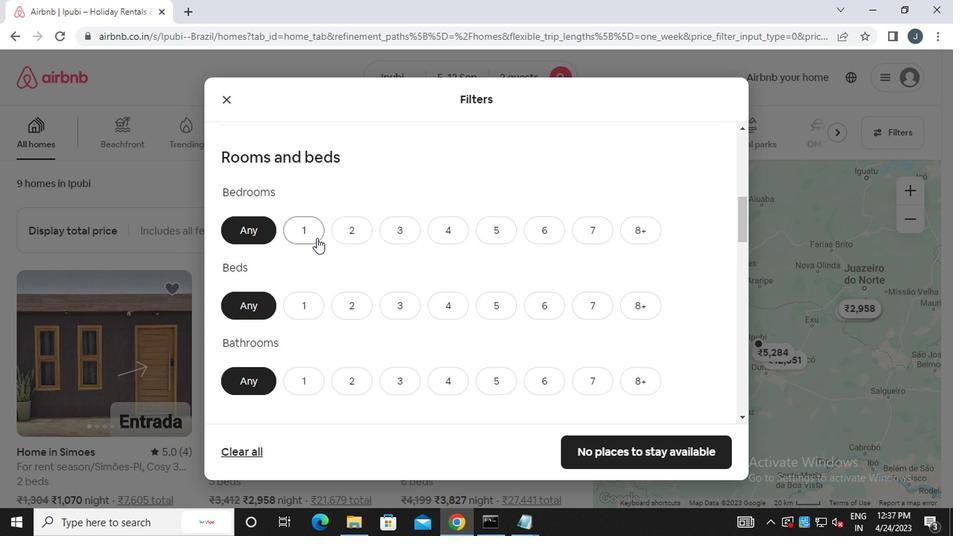 
Action: Mouse moved to (302, 297)
Screenshot: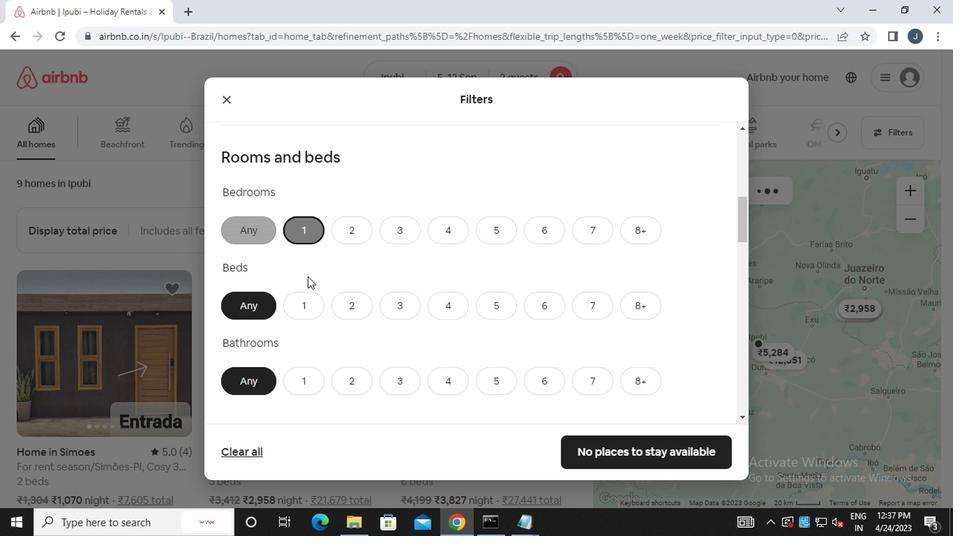 
Action: Mouse pressed left at (302, 297)
Screenshot: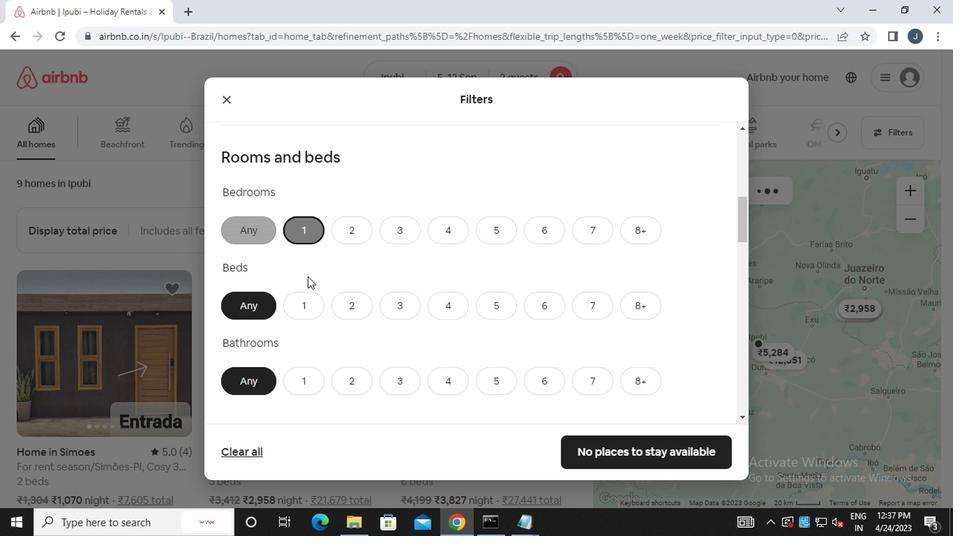 
Action: Mouse moved to (309, 374)
Screenshot: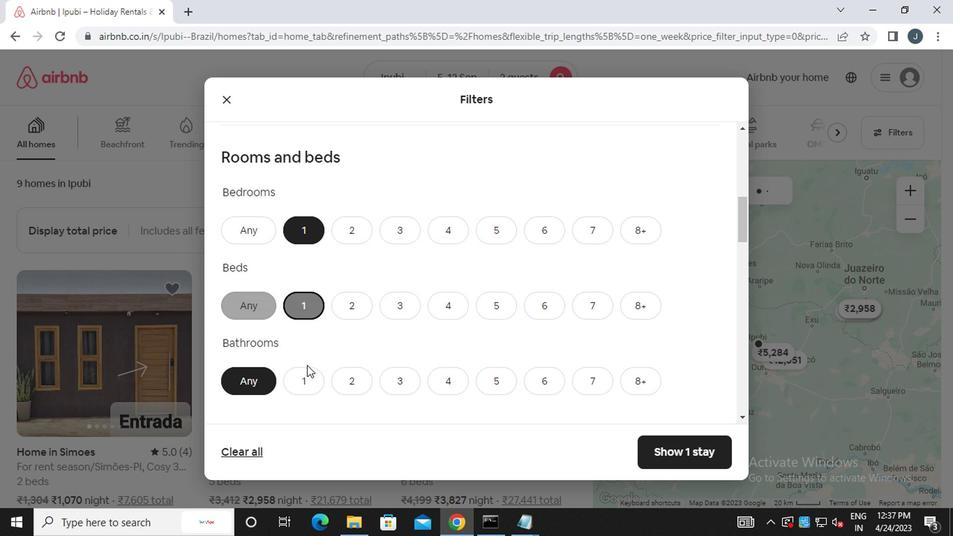 
Action: Mouse pressed left at (309, 374)
Screenshot: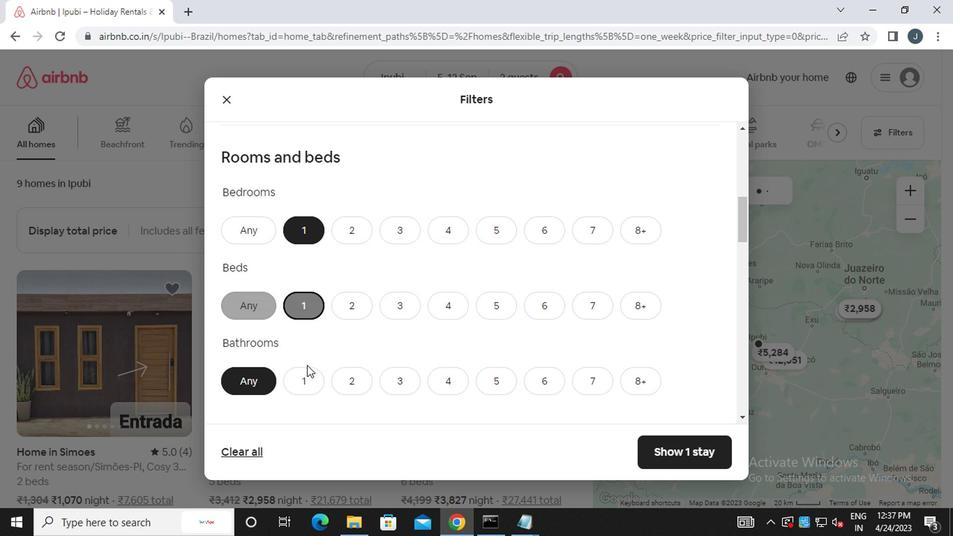 
Action: Mouse moved to (350, 370)
Screenshot: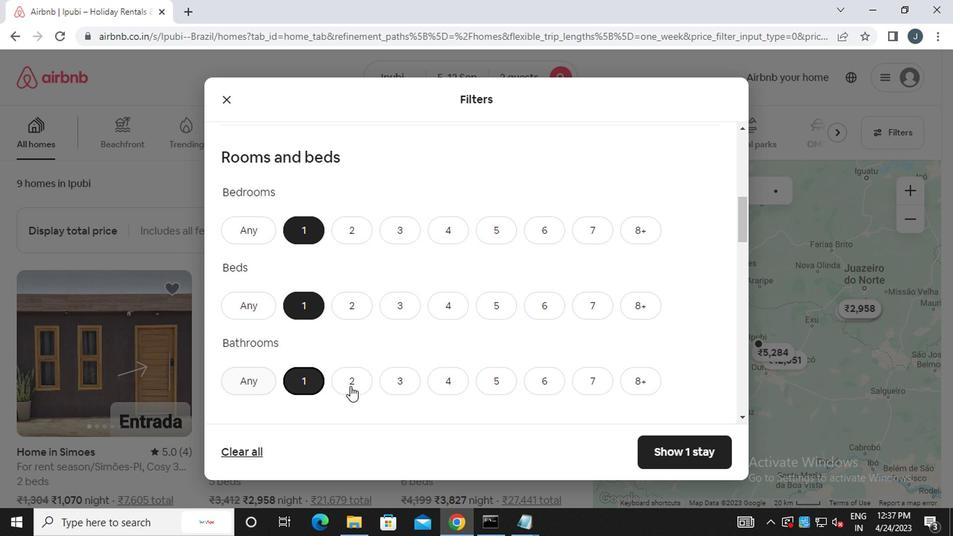 
Action: Mouse scrolled (350, 369) with delta (0, 0)
Screenshot: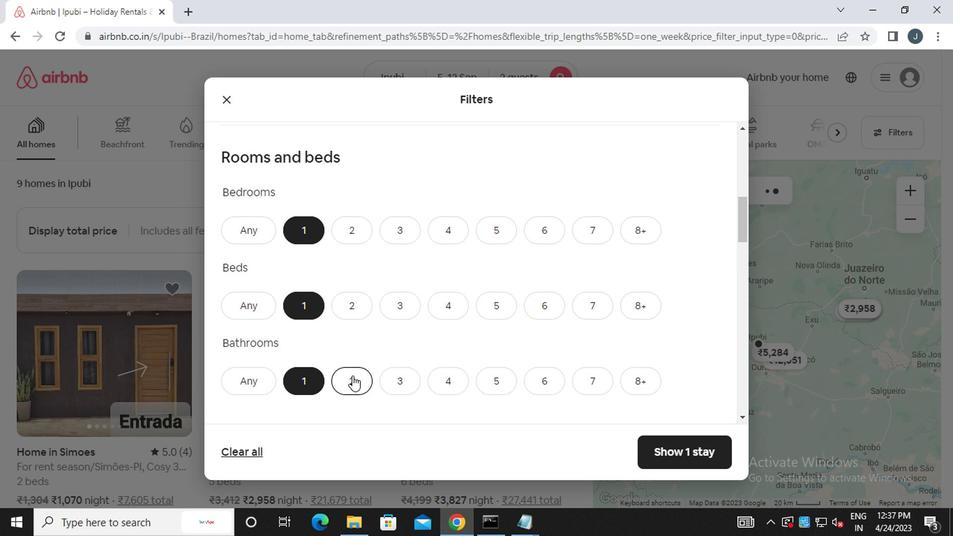 
Action: Mouse scrolled (350, 369) with delta (0, 0)
Screenshot: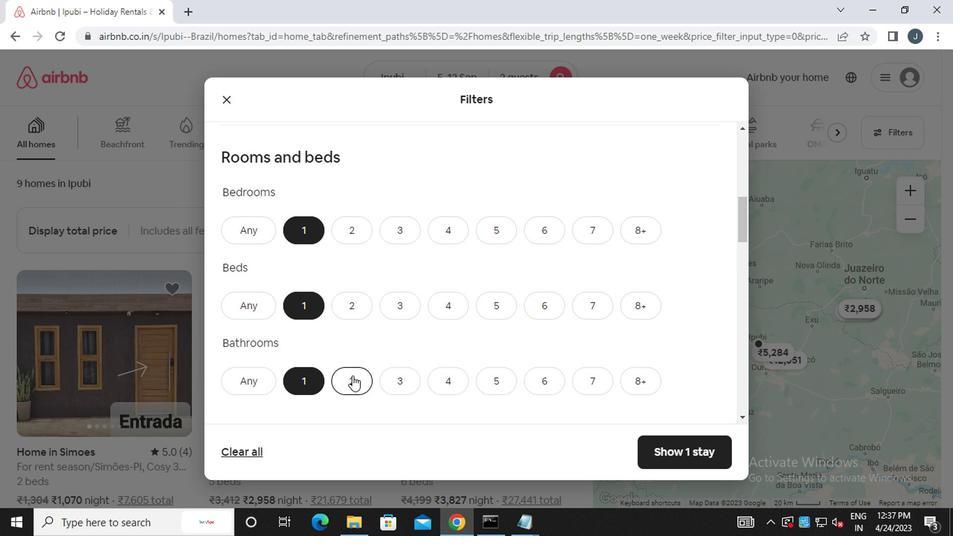 
Action: Mouse moved to (348, 370)
Screenshot: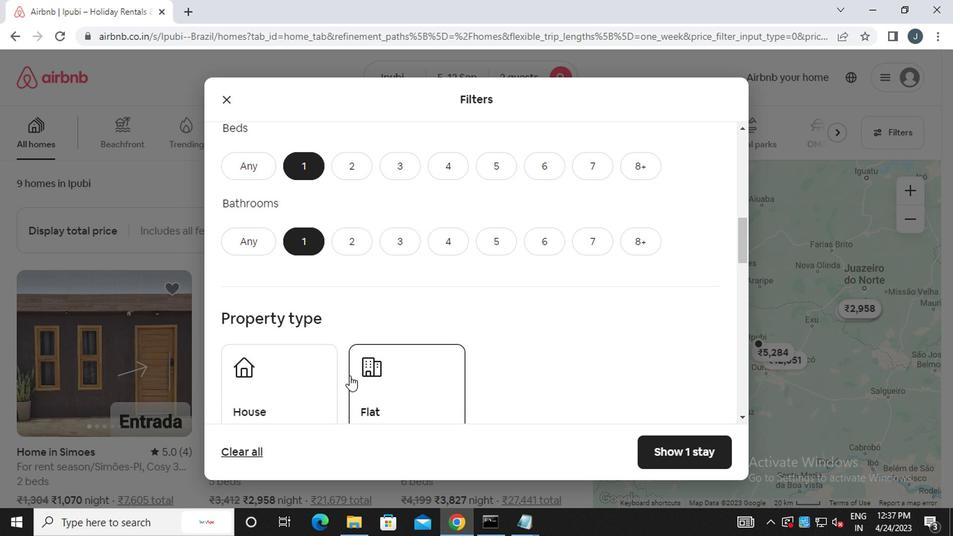 
Action: Mouse scrolled (348, 369) with delta (0, 0)
Screenshot: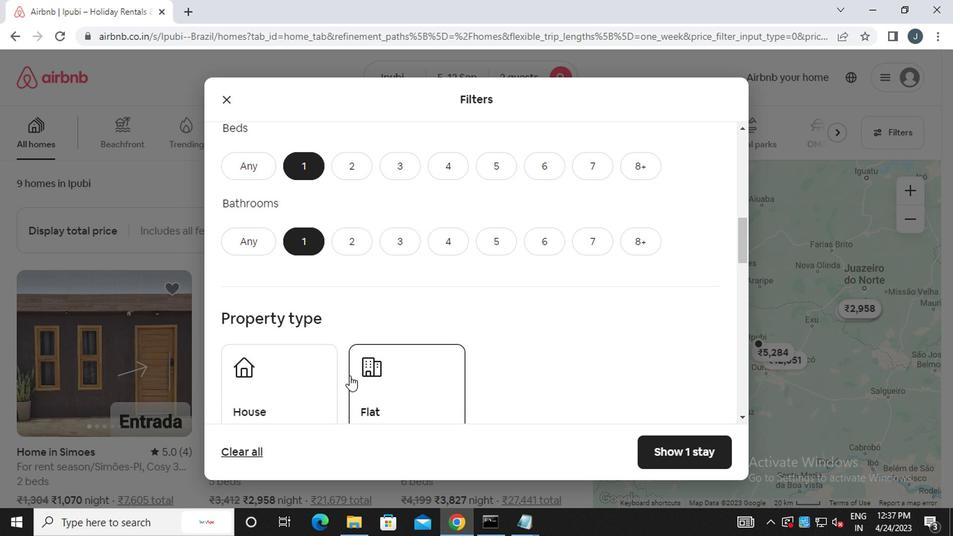 
Action: Mouse moved to (350, 370)
Screenshot: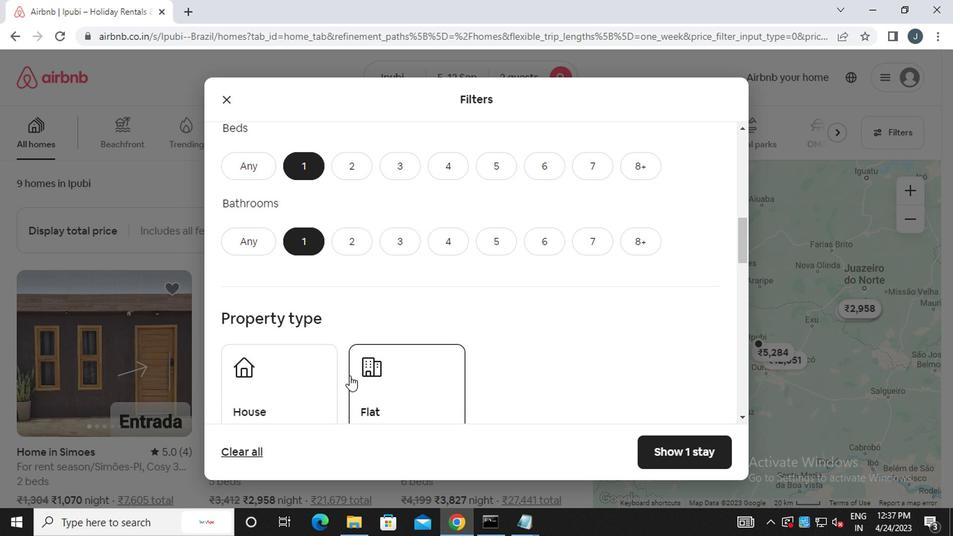 
Action: Mouse scrolled (350, 369) with delta (0, 0)
Screenshot: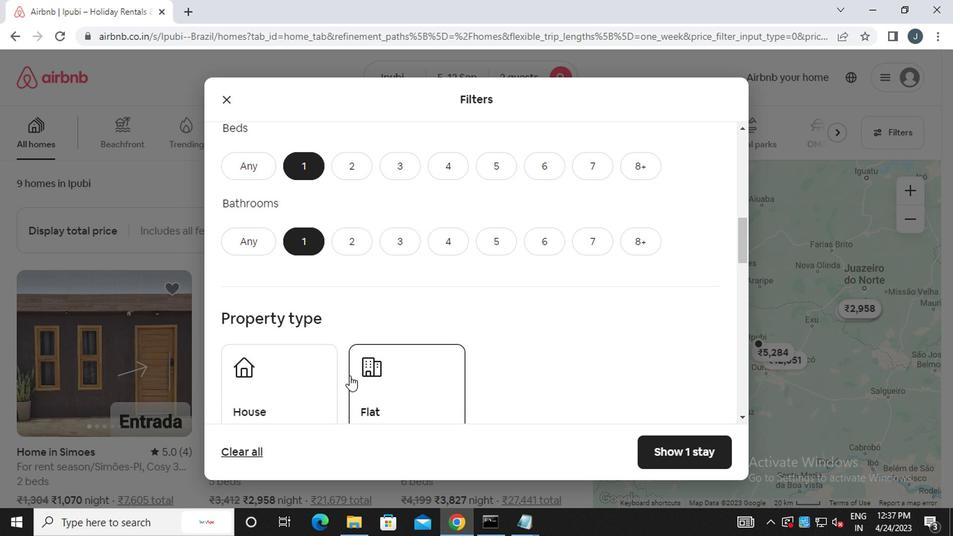 
Action: Mouse moved to (341, 371)
Screenshot: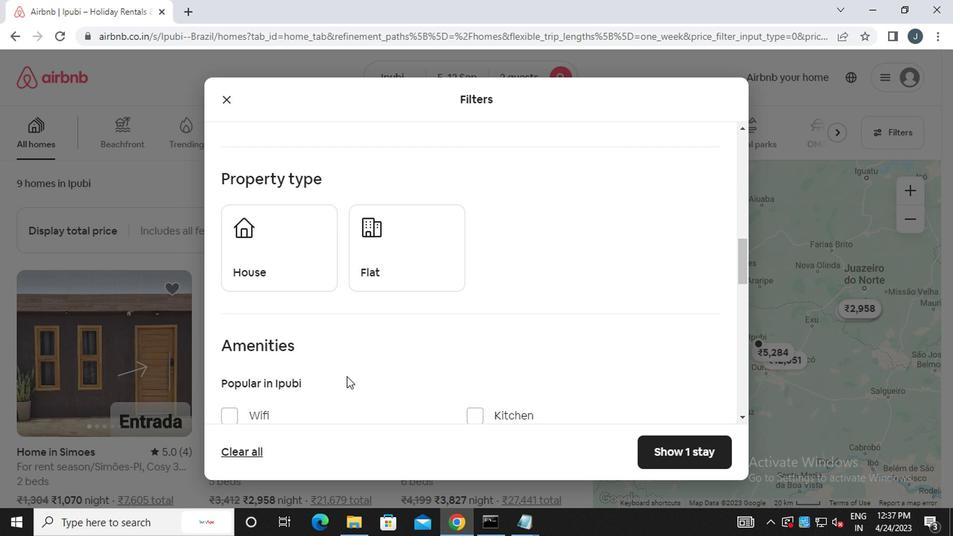 
Action: Mouse scrolled (341, 370) with delta (0, 0)
Screenshot: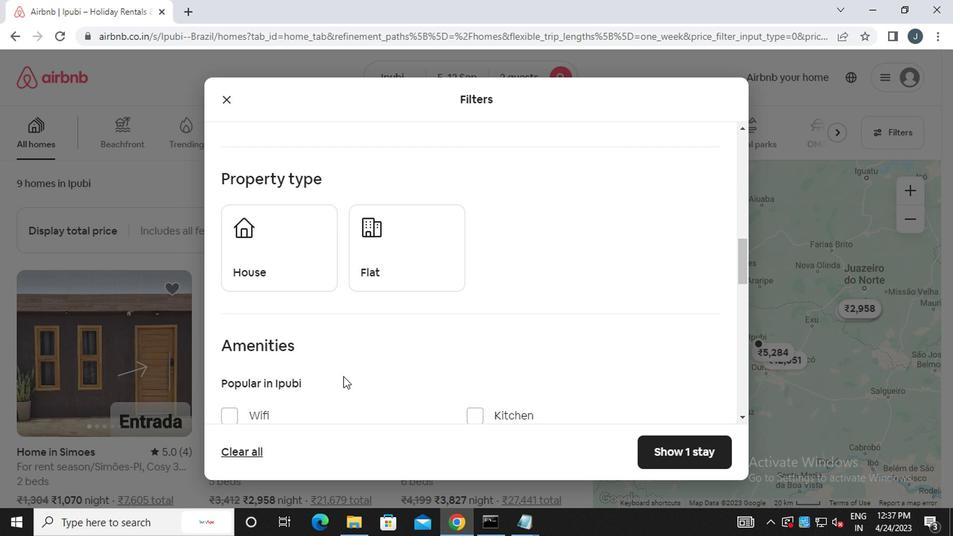 
Action: Mouse scrolled (341, 370) with delta (0, 0)
Screenshot: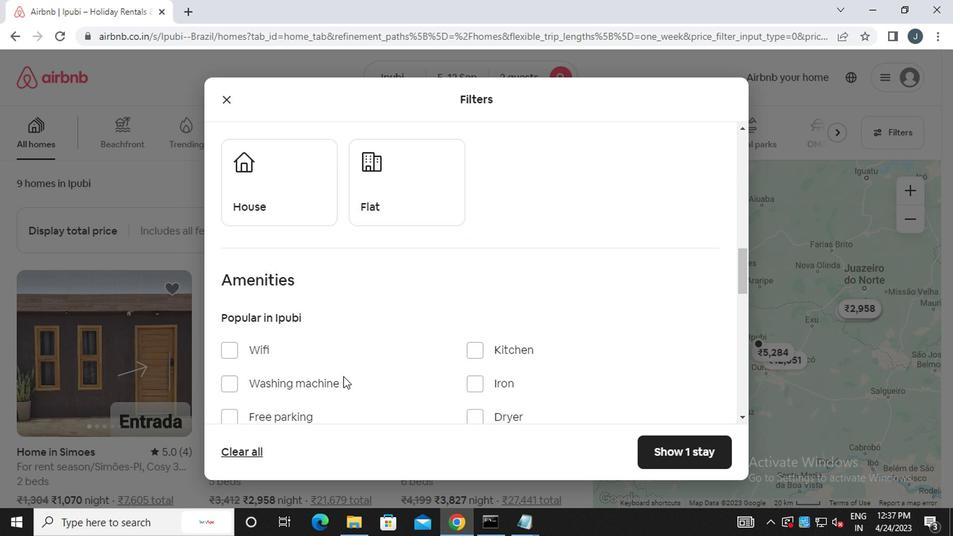 
Action: Mouse moved to (300, 211)
Screenshot: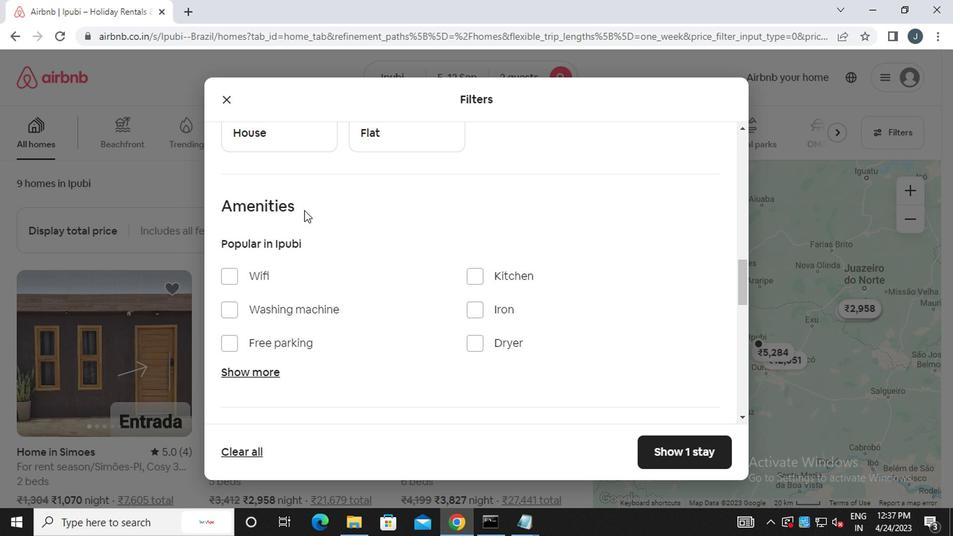 
Action: Mouse scrolled (300, 211) with delta (0, 0)
Screenshot: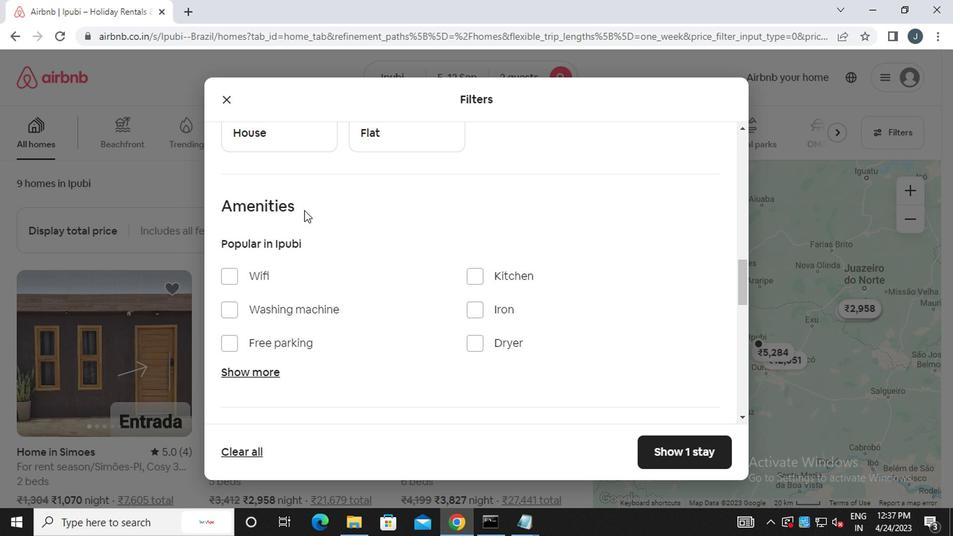 
Action: Mouse moved to (277, 195)
Screenshot: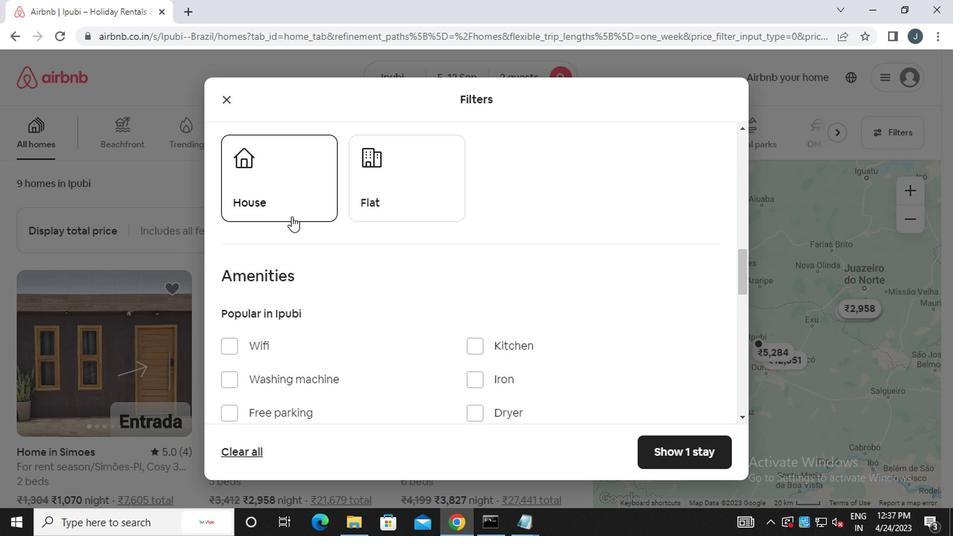 
Action: Mouse pressed left at (277, 195)
Screenshot: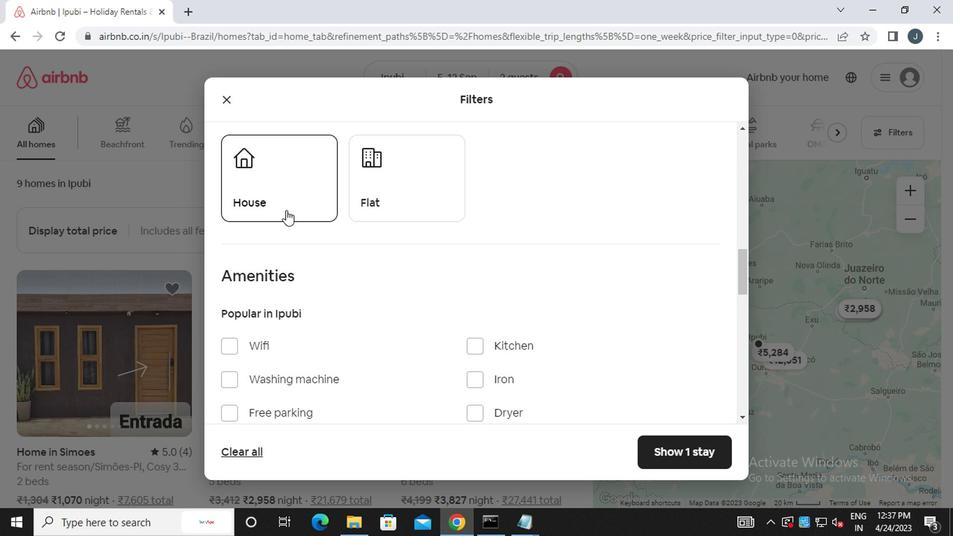 
Action: Mouse moved to (386, 200)
Screenshot: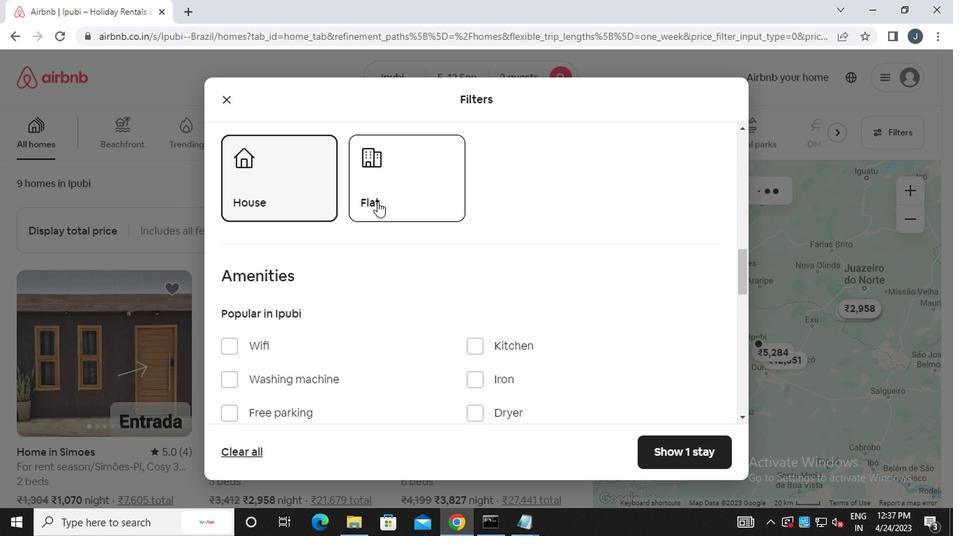 
Action: Mouse pressed left at (386, 200)
Screenshot: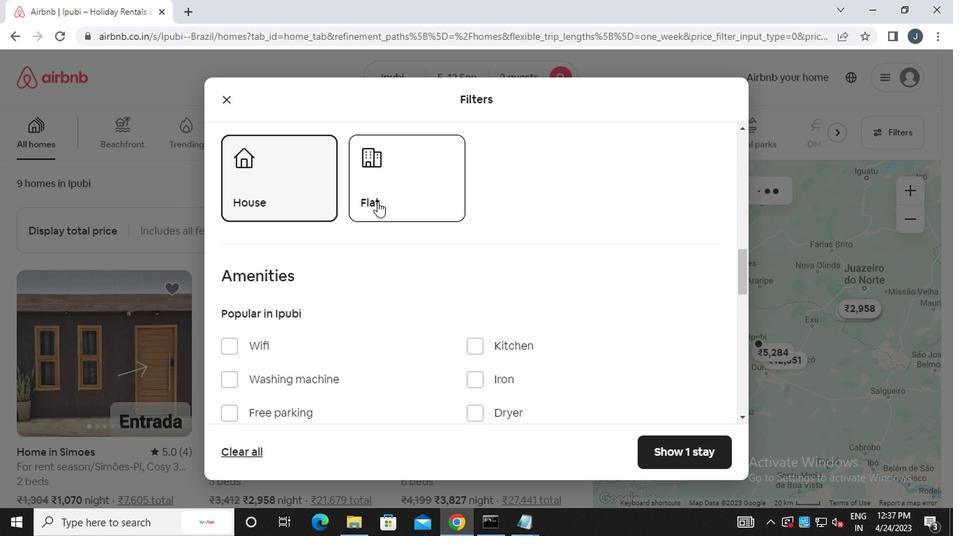 
Action: Mouse scrolled (386, 200) with delta (0, 0)
Screenshot: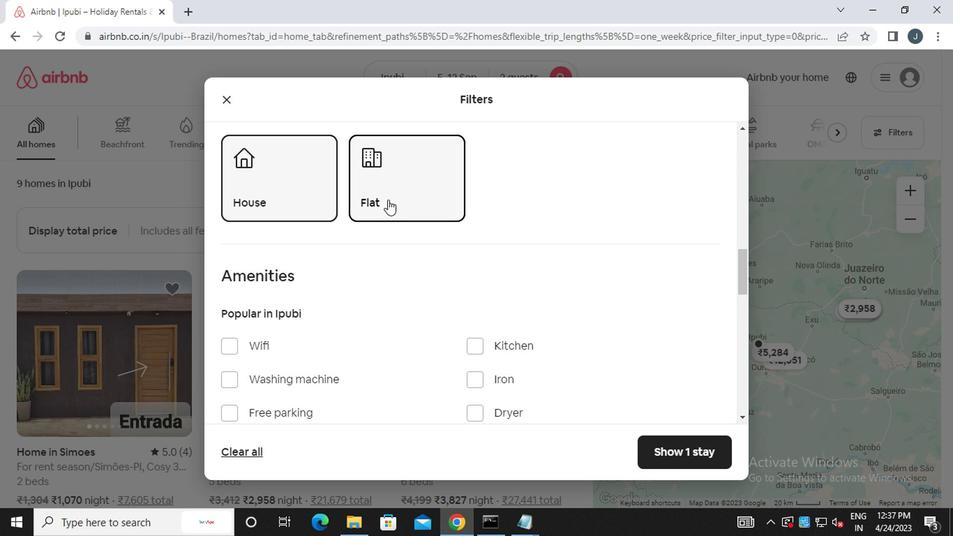 
Action: Mouse scrolled (386, 200) with delta (0, 0)
Screenshot: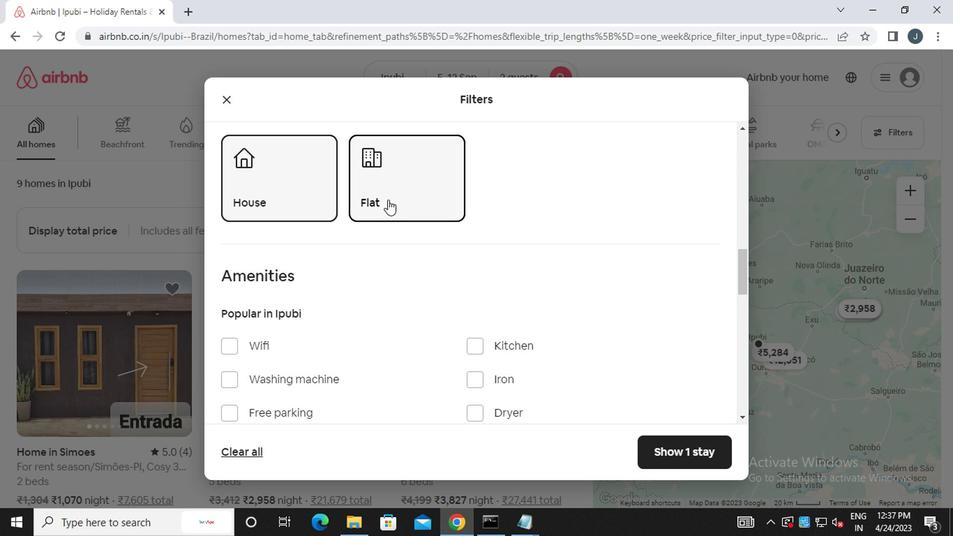 
Action: Mouse scrolled (386, 200) with delta (0, 0)
Screenshot: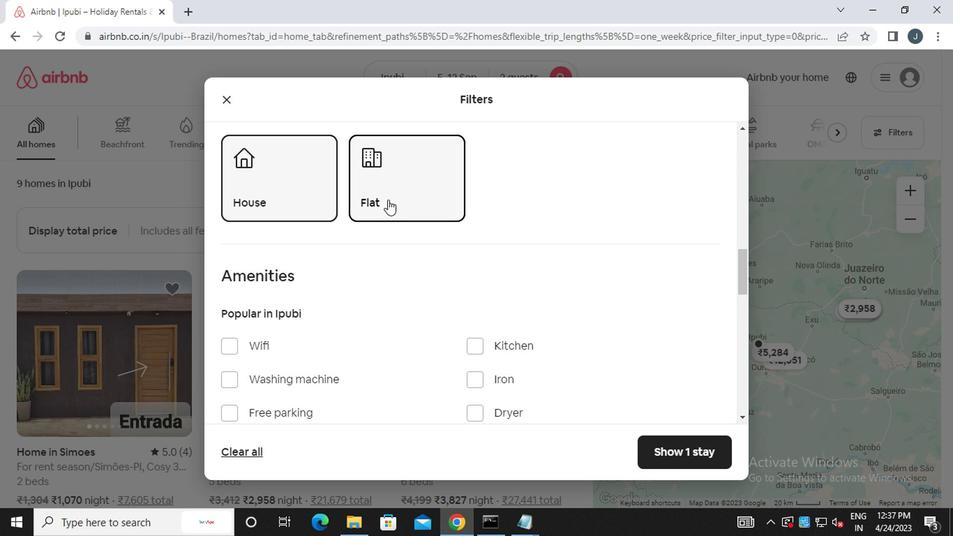 
Action: Mouse moved to (386, 215)
Screenshot: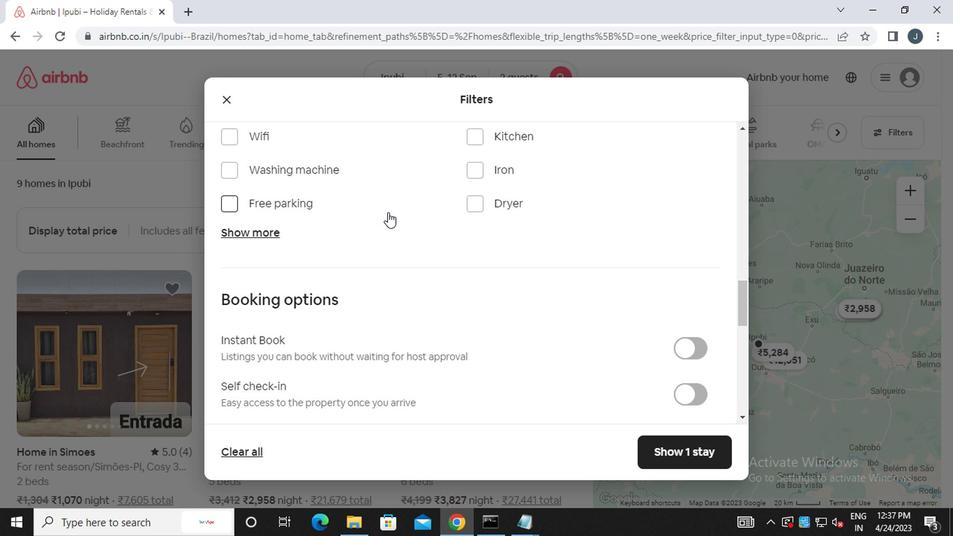 
Action: Mouse scrolled (386, 214) with delta (0, 0)
Screenshot: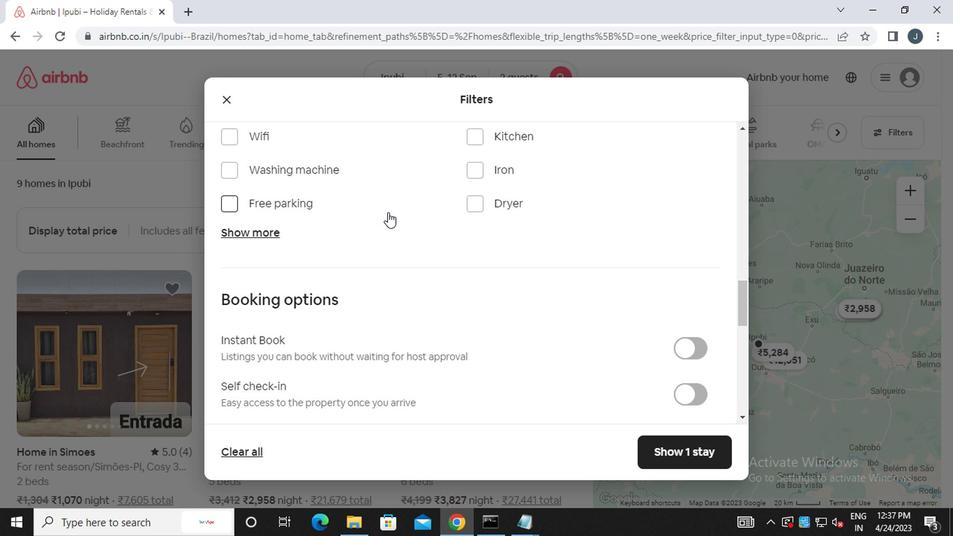 
Action: Mouse moved to (388, 217)
Screenshot: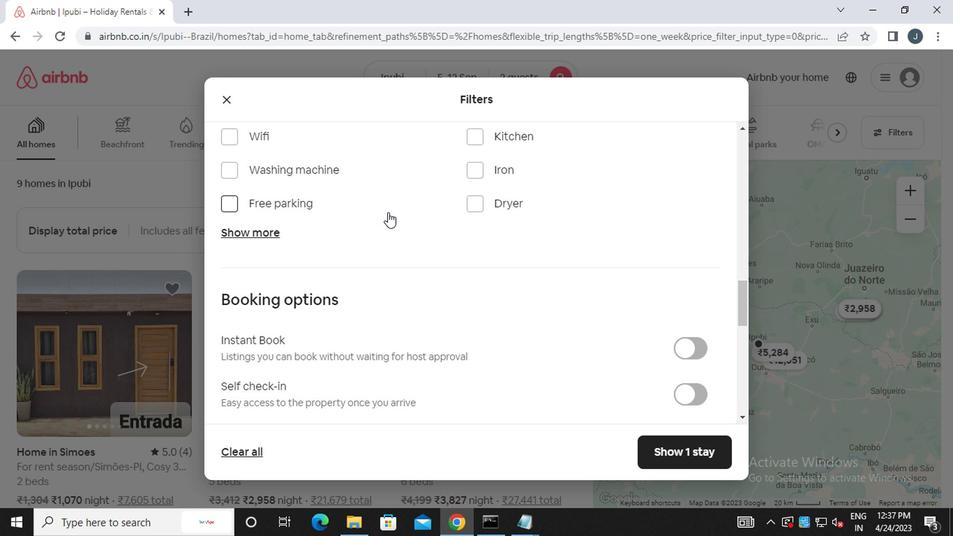 
Action: Mouse scrolled (388, 217) with delta (0, 0)
Screenshot: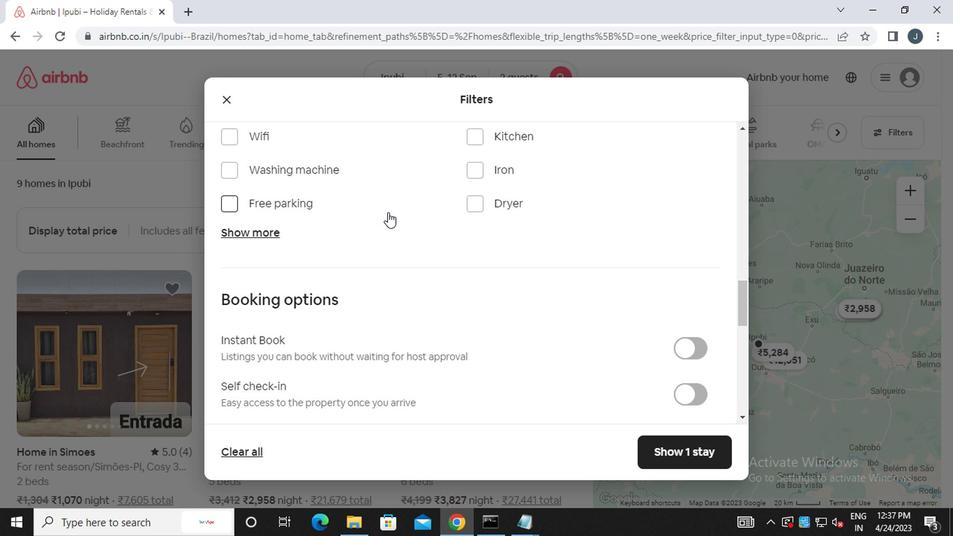 
Action: Mouse moved to (697, 250)
Screenshot: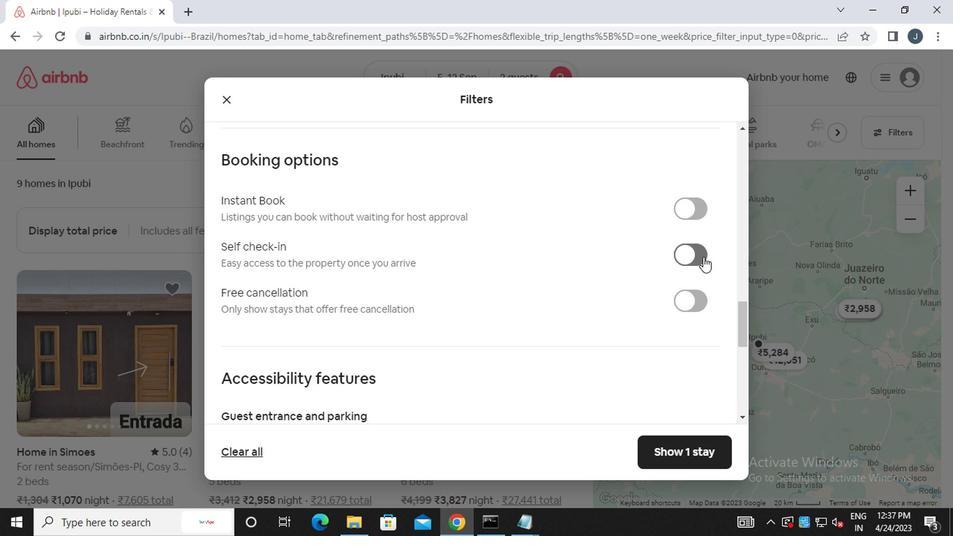 
Action: Mouse pressed left at (697, 250)
Screenshot: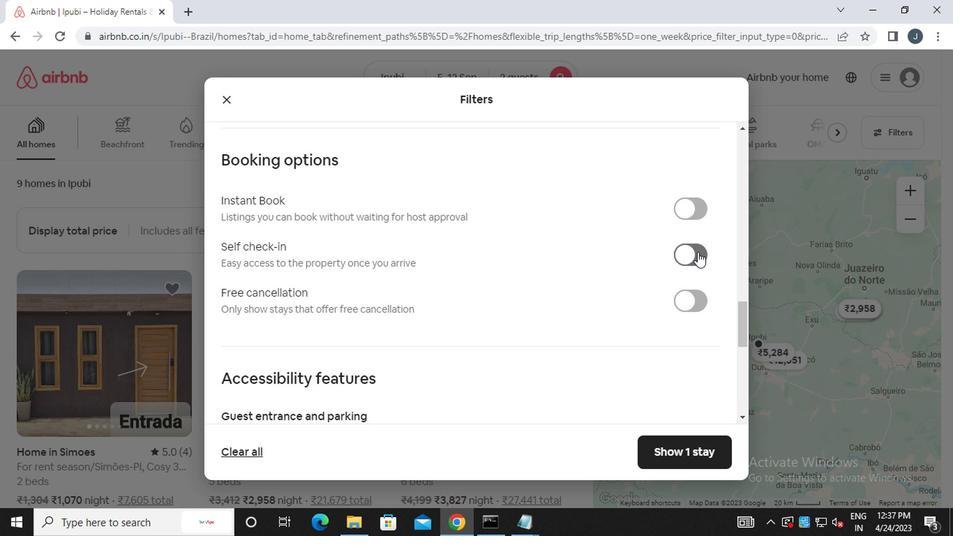 
Action: Mouse moved to (509, 282)
Screenshot: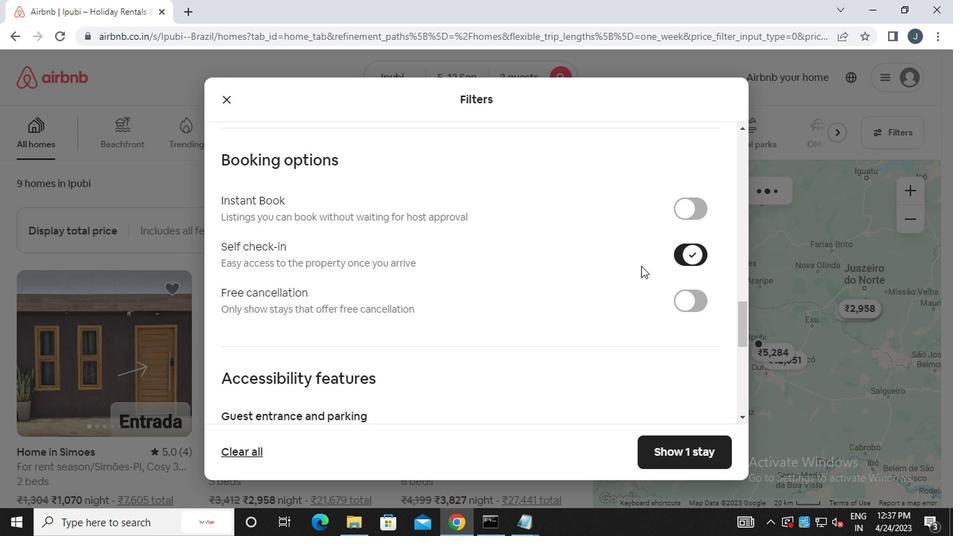 
Action: Mouse scrolled (509, 282) with delta (0, 0)
Screenshot: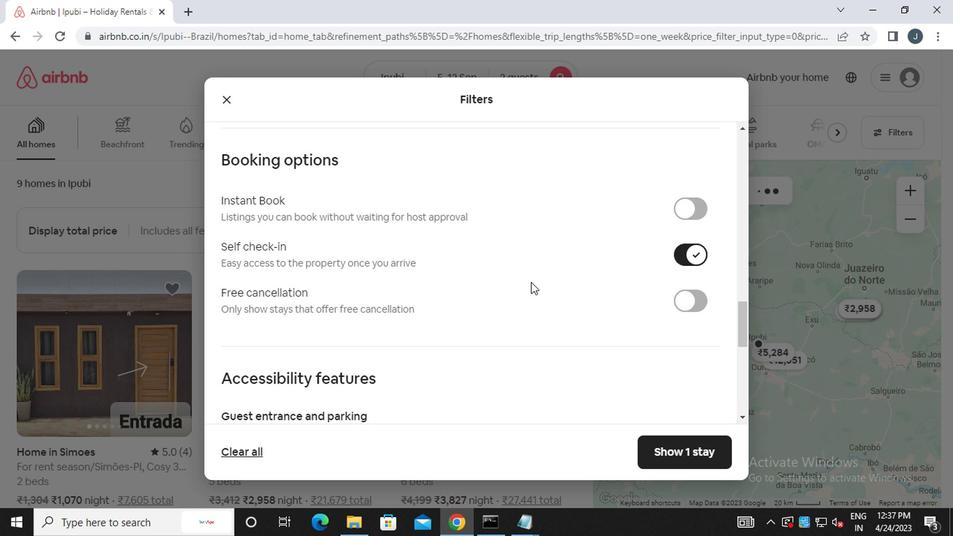 
Action: Mouse scrolled (509, 282) with delta (0, 0)
Screenshot: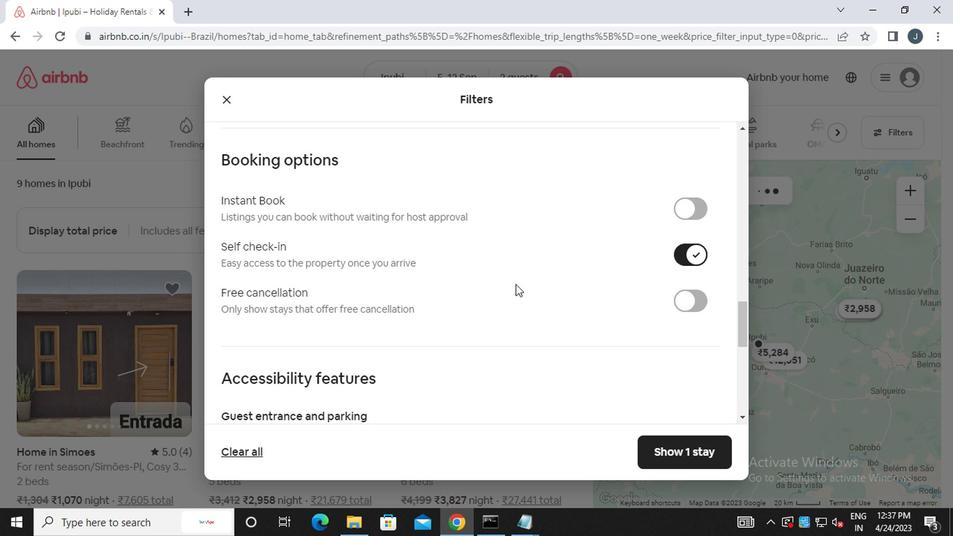 
Action: Mouse scrolled (509, 282) with delta (0, 0)
Screenshot: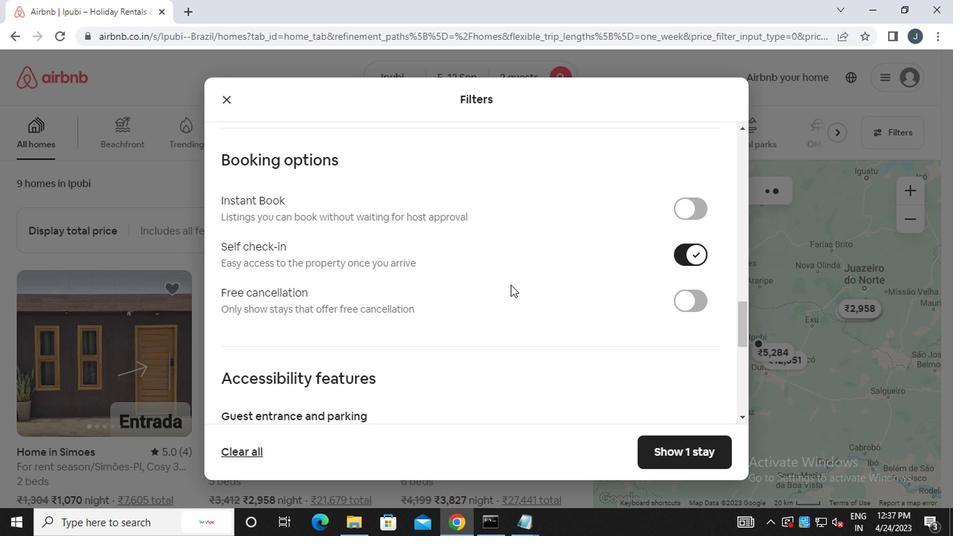 
Action: Mouse scrolled (509, 282) with delta (0, 0)
Screenshot: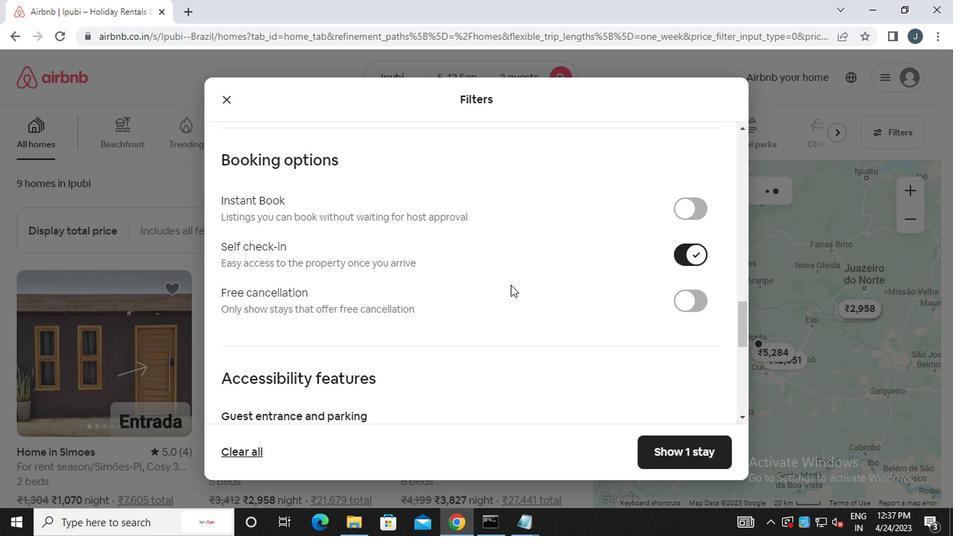 
Action: Mouse scrolled (509, 282) with delta (0, 0)
Screenshot: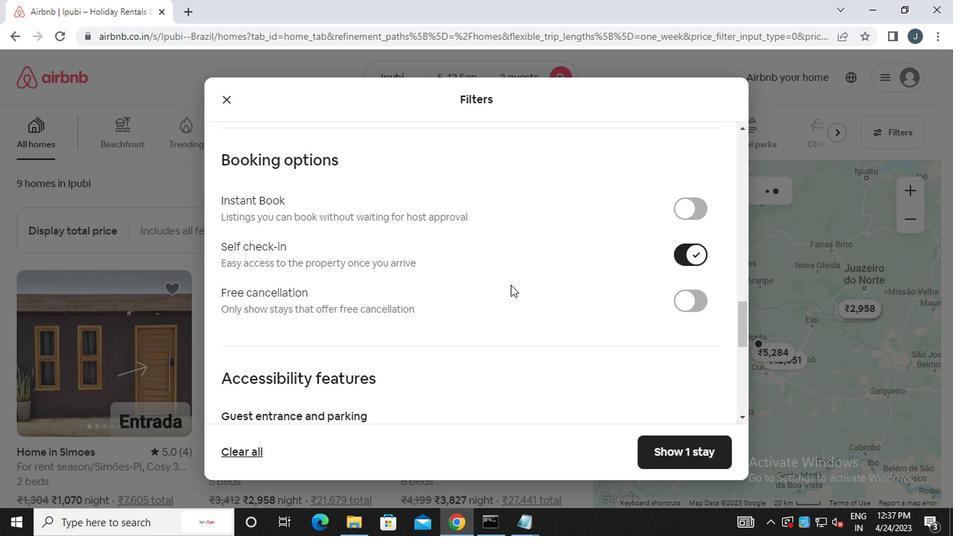 
Action: Mouse scrolled (509, 282) with delta (0, 0)
Screenshot: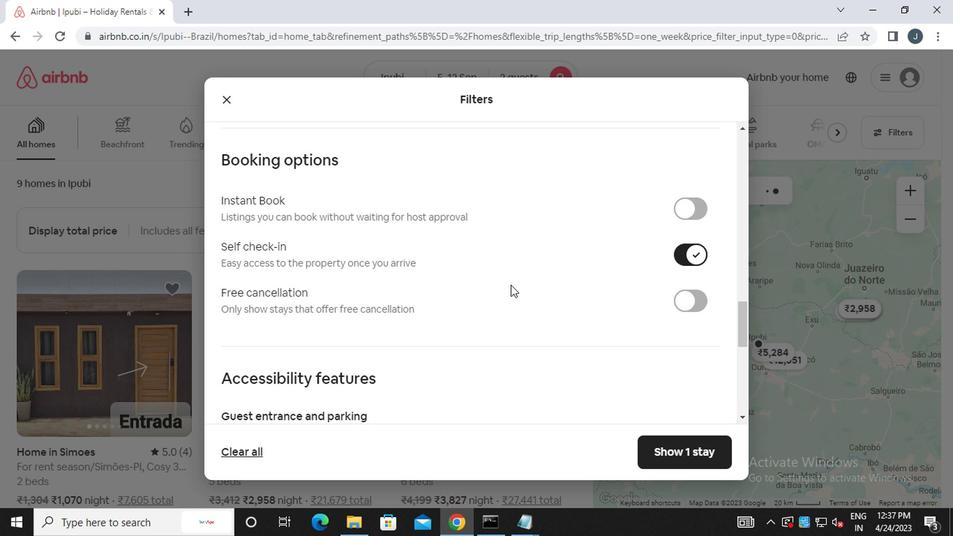 
Action: Mouse scrolled (509, 282) with delta (0, 0)
Screenshot: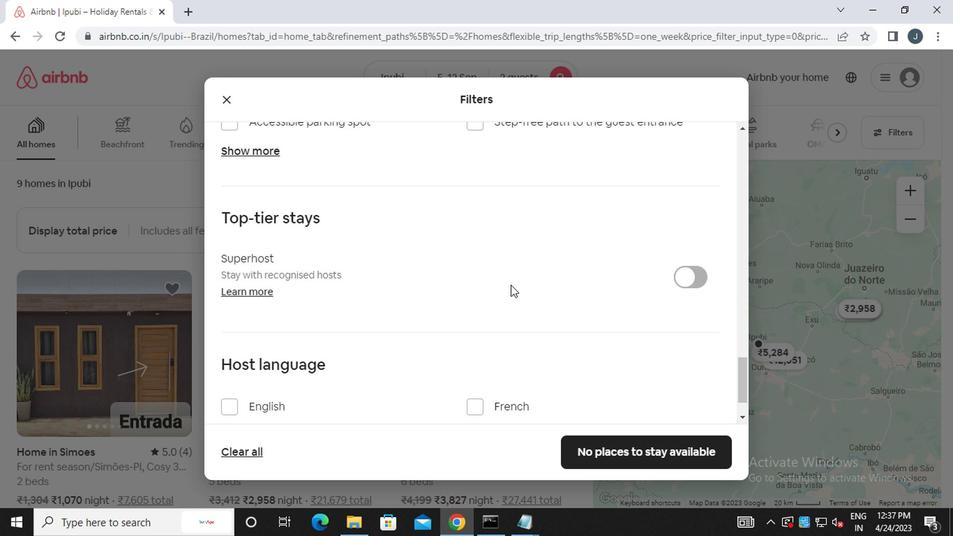 
Action: Mouse scrolled (509, 282) with delta (0, 0)
Screenshot: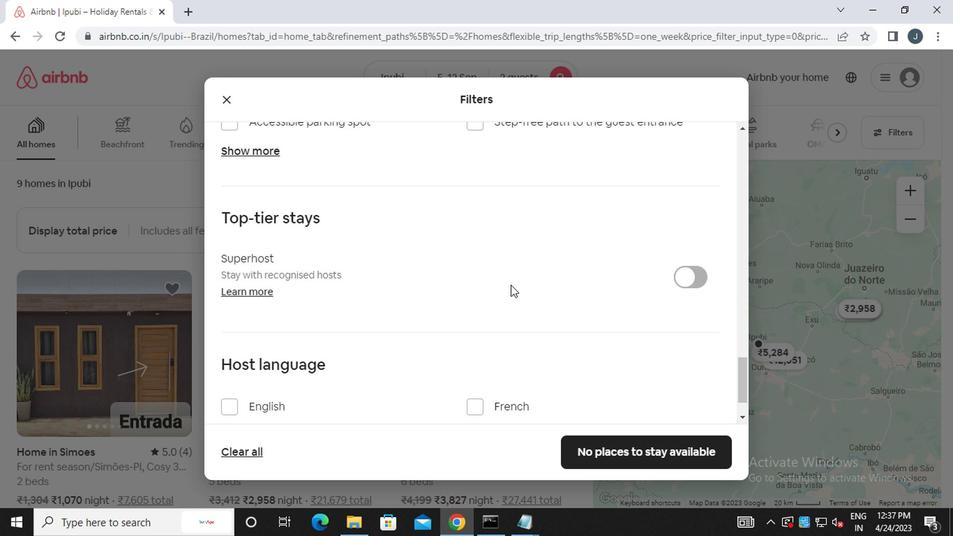 
Action: Mouse scrolled (509, 282) with delta (0, 0)
Screenshot: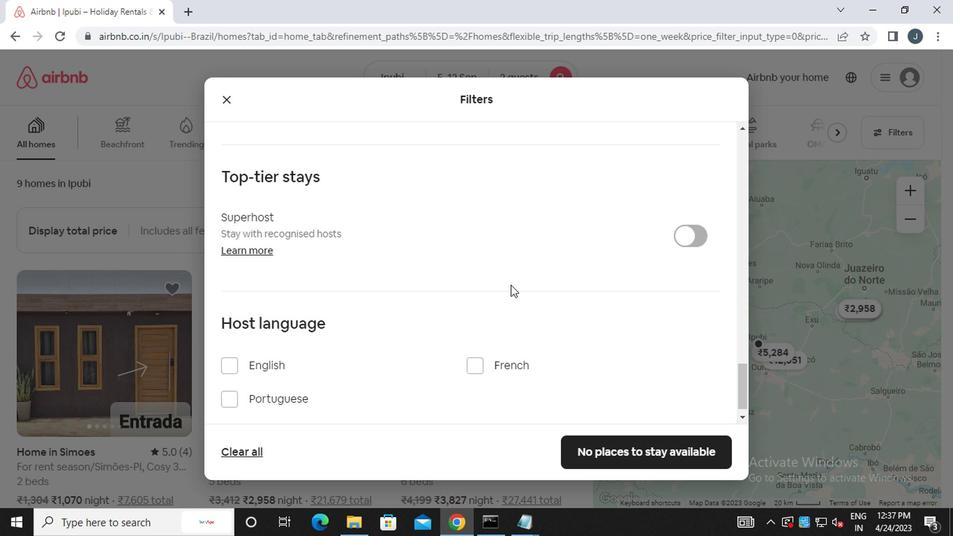 
Action: Mouse scrolled (509, 282) with delta (0, 0)
Screenshot: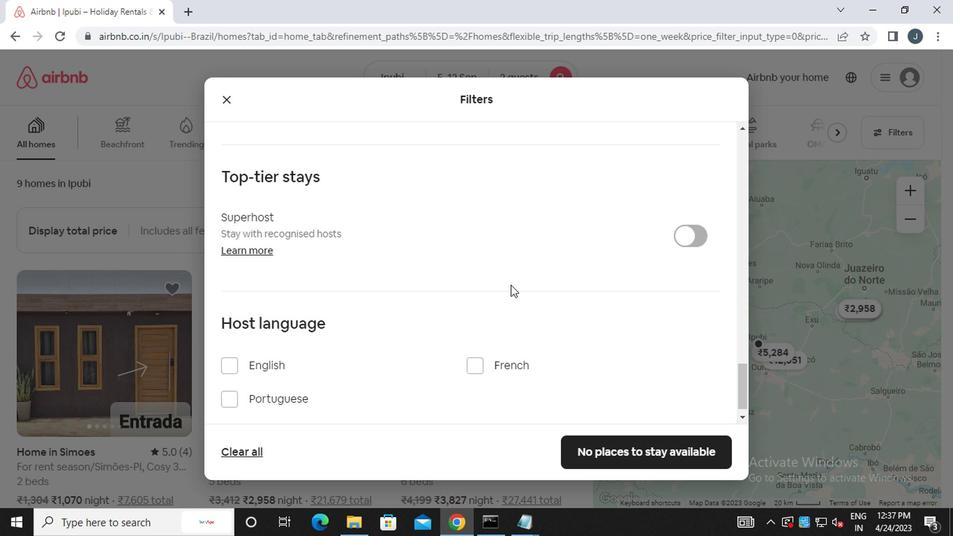 
Action: Mouse scrolled (509, 282) with delta (0, 0)
Screenshot: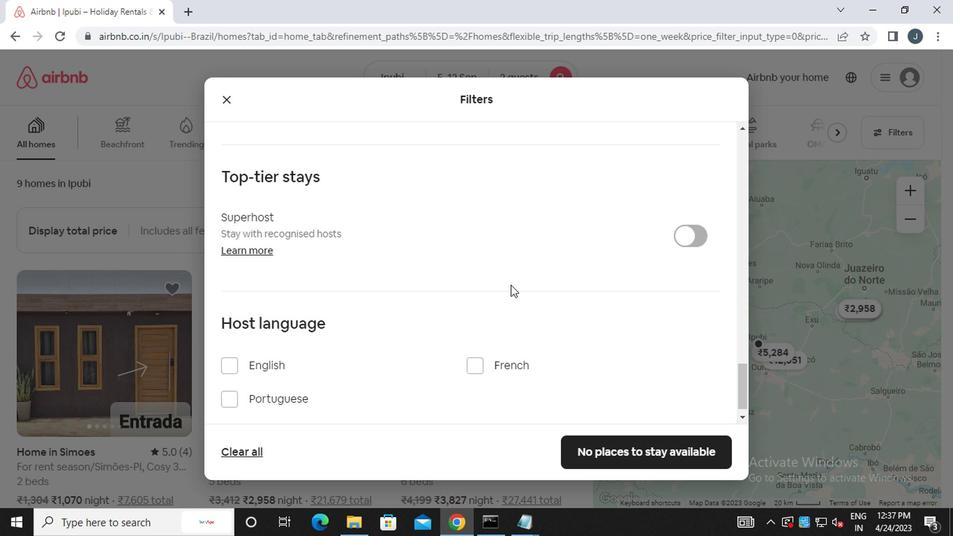
Action: Mouse scrolled (509, 282) with delta (0, 0)
Screenshot: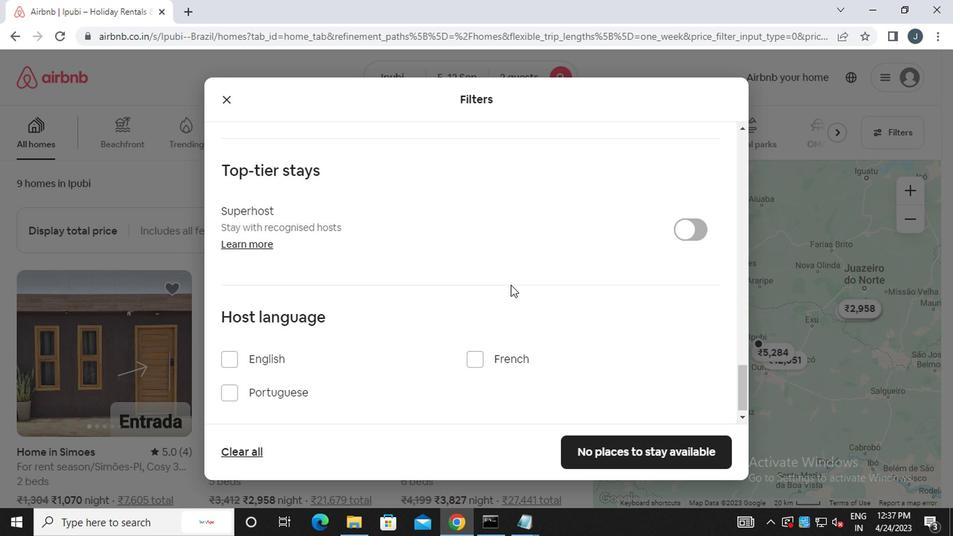 
Action: Mouse moved to (668, 449)
Screenshot: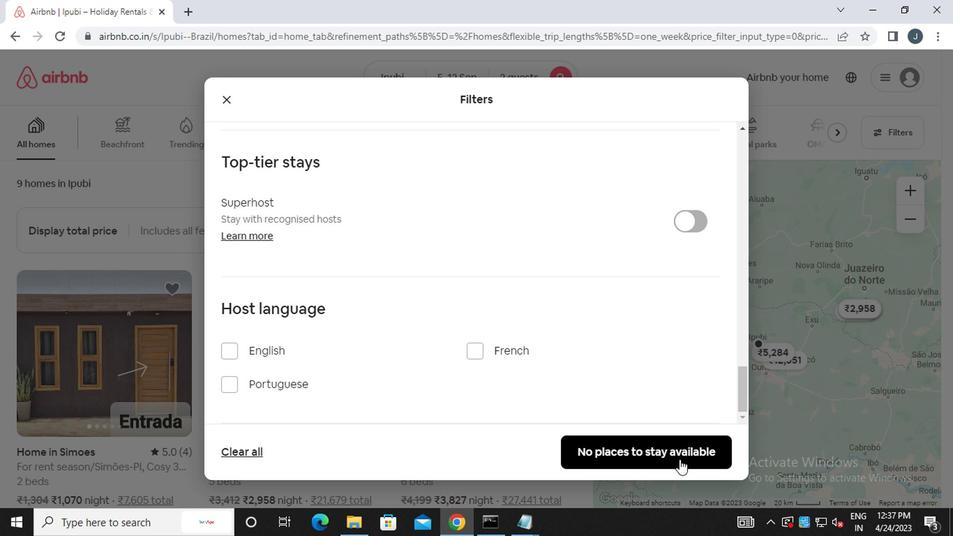 
Action: Mouse pressed left at (668, 449)
Screenshot: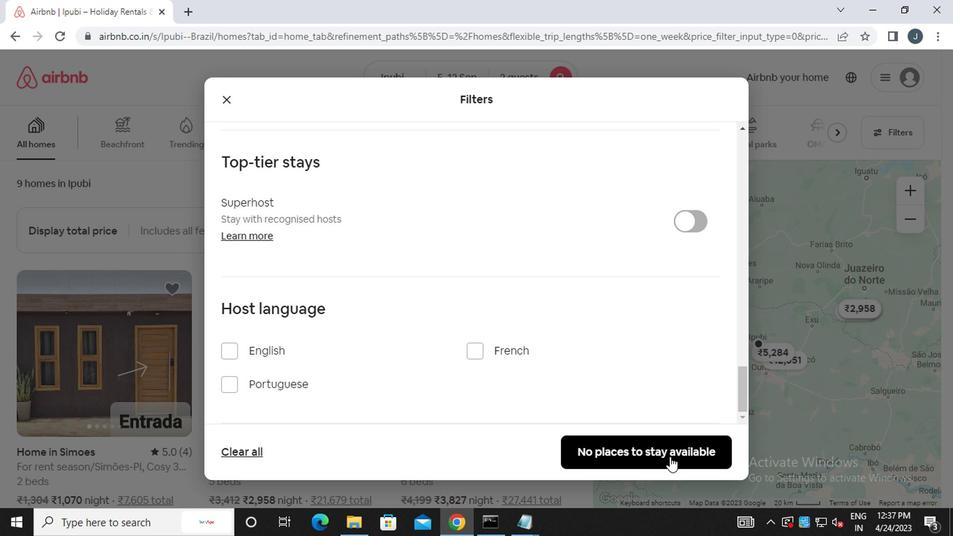 
Action: Mouse moved to (665, 444)
Screenshot: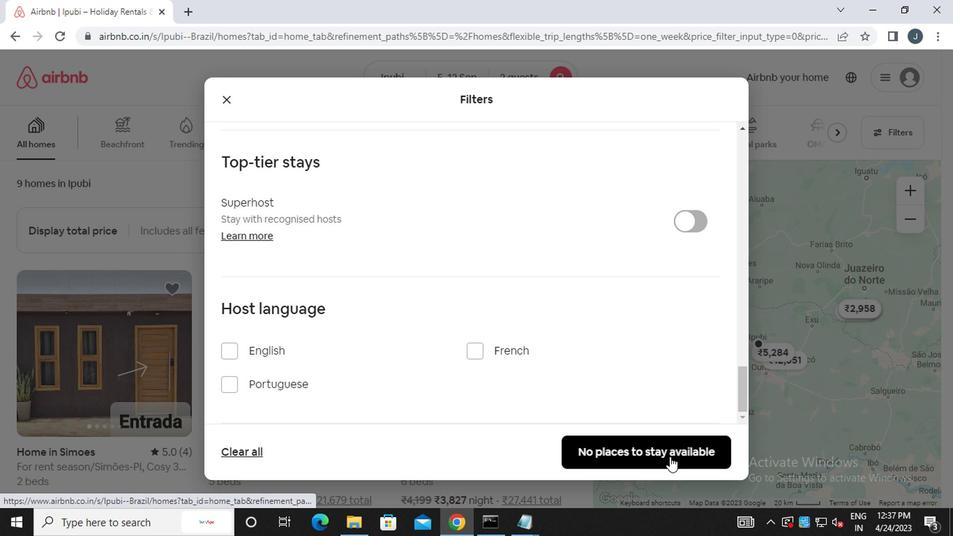 
